 Task: Create a due date automation trigger when advanced on, 2 hours before a card is due add fields with custom field "Resume" set to a number lower or equal to 1 and greater than 10.
Action: Mouse moved to (948, 266)
Screenshot: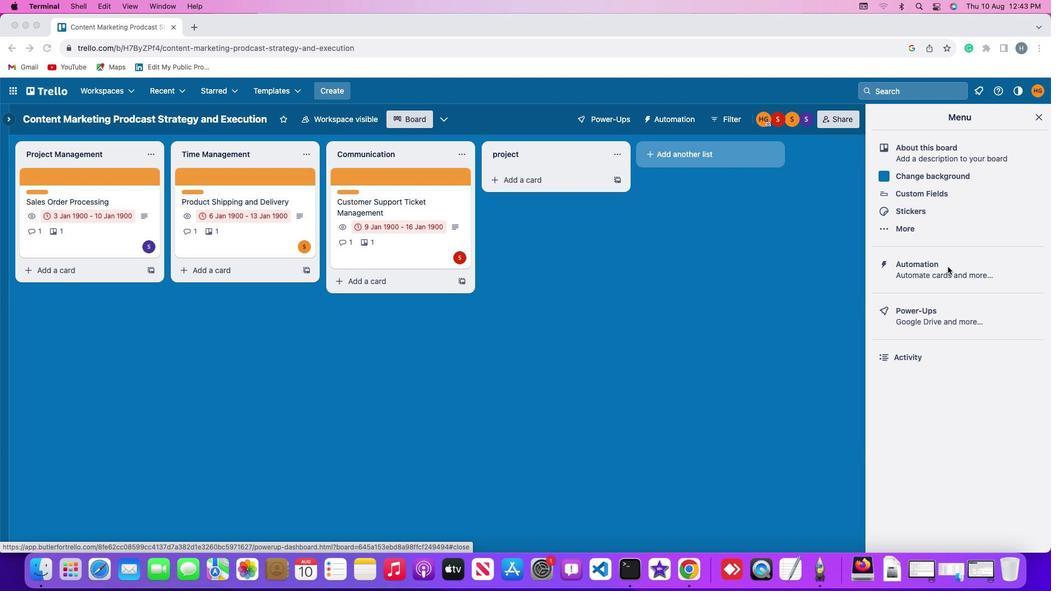 
Action: Mouse pressed left at (948, 266)
Screenshot: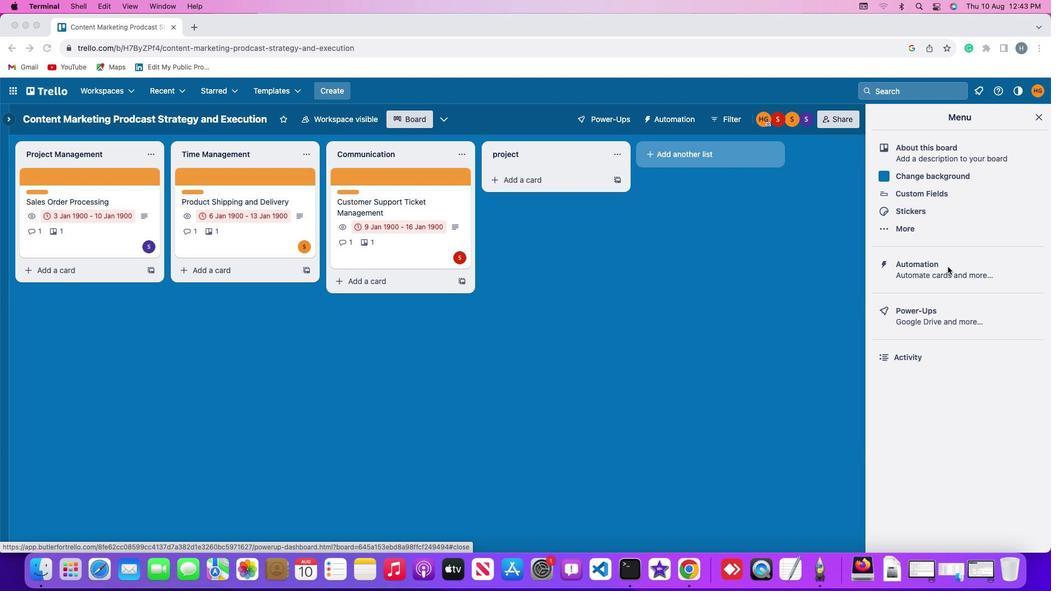 
Action: Mouse pressed left at (948, 266)
Screenshot: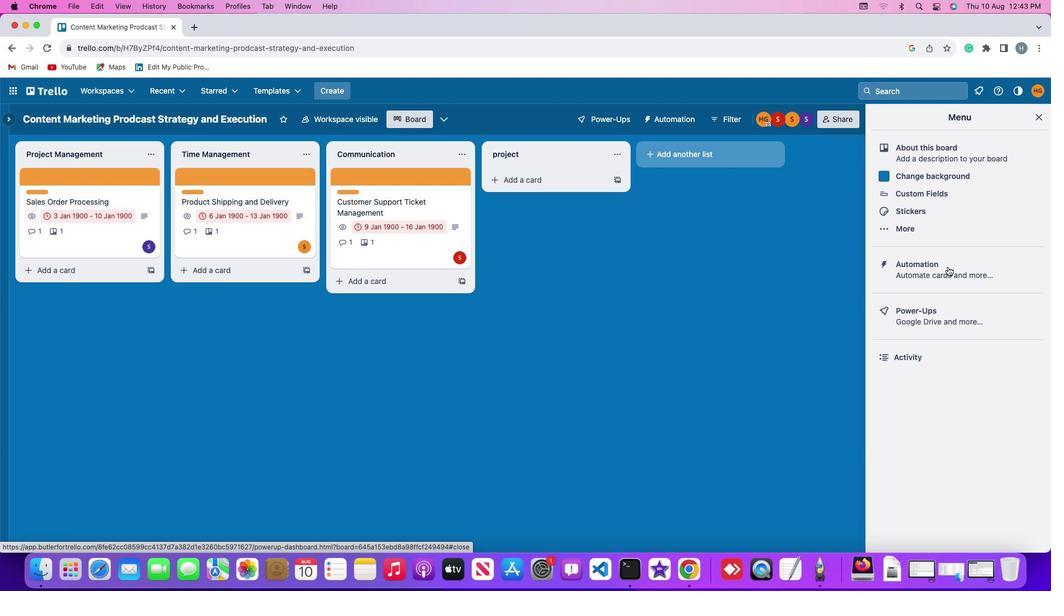 
Action: Mouse moved to (67, 260)
Screenshot: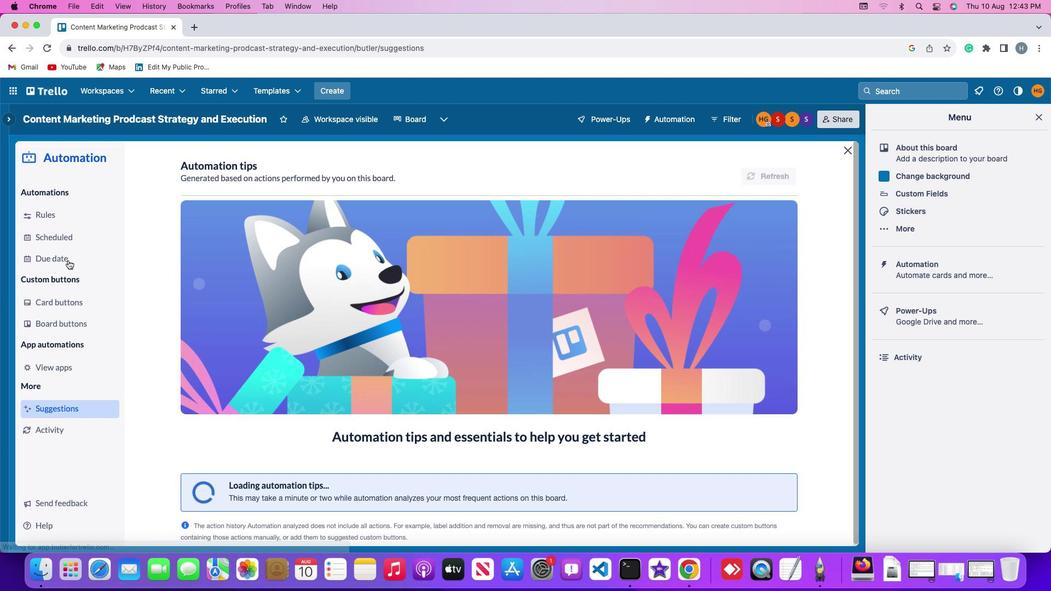
Action: Mouse pressed left at (67, 260)
Screenshot: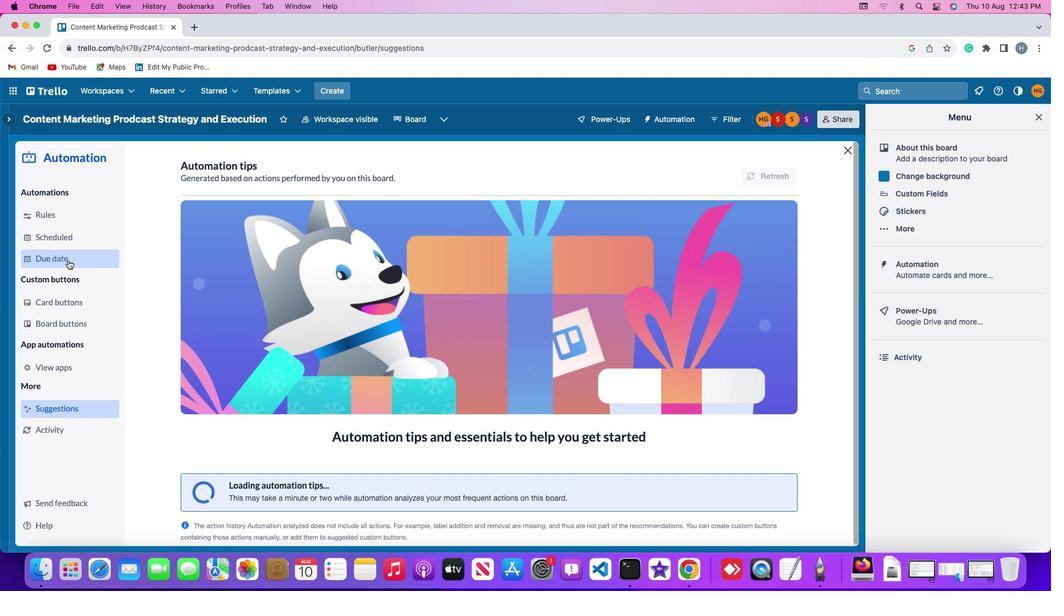 
Action: Mouse moved to (720, 167)
Screenshot: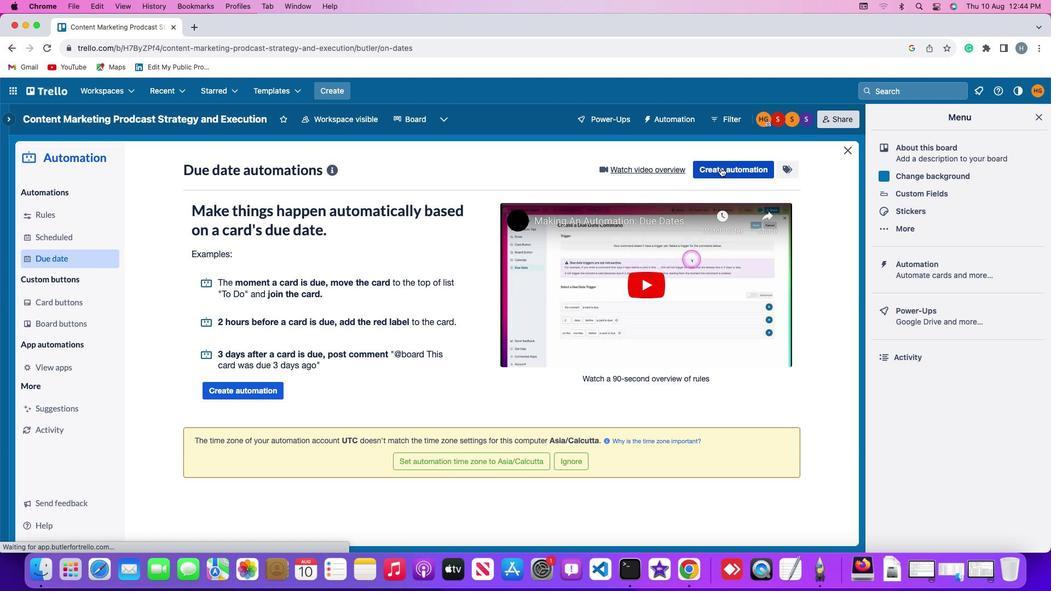 
Action: Mouse pressed left at (720, 167)
Screenshot: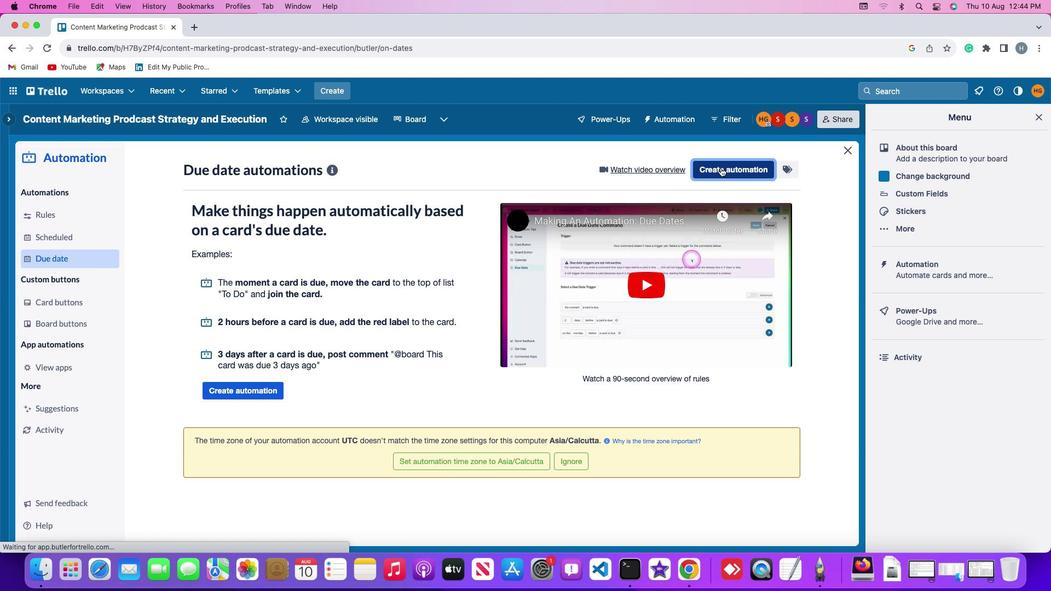 
Action: Mouse moved to (279, 274)
Screenshot: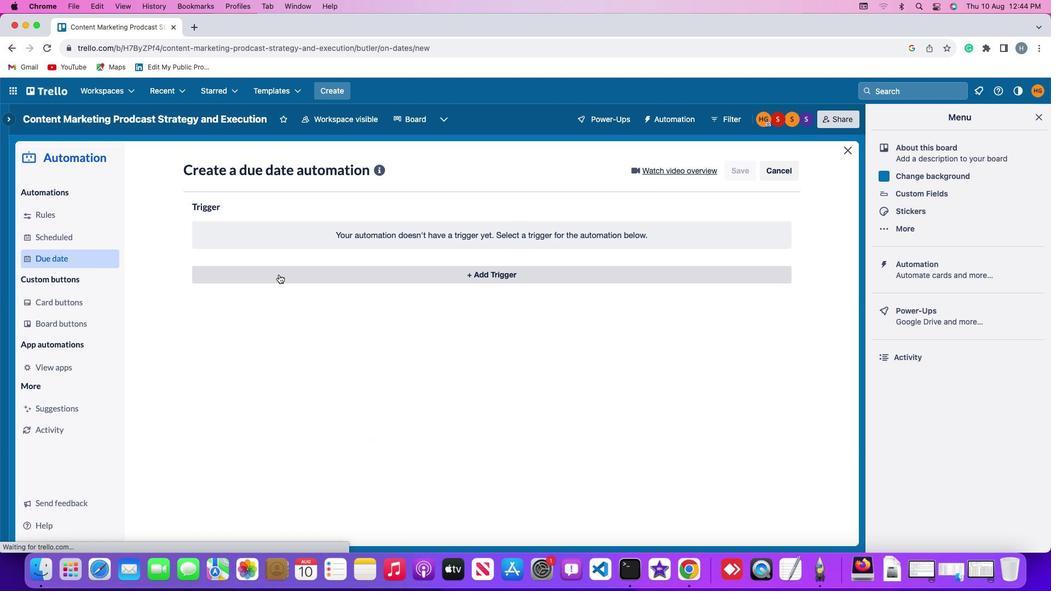 
Action: Mouse pressed left at (279, 274)
Screenshot: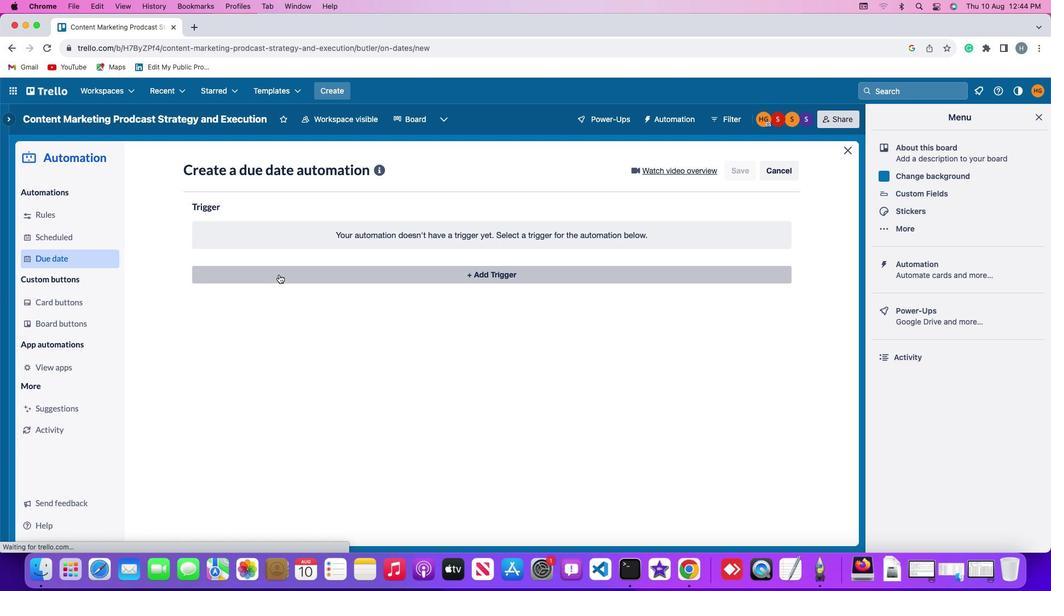 
Action: Mouse moved to (215, 439)
Screenshot: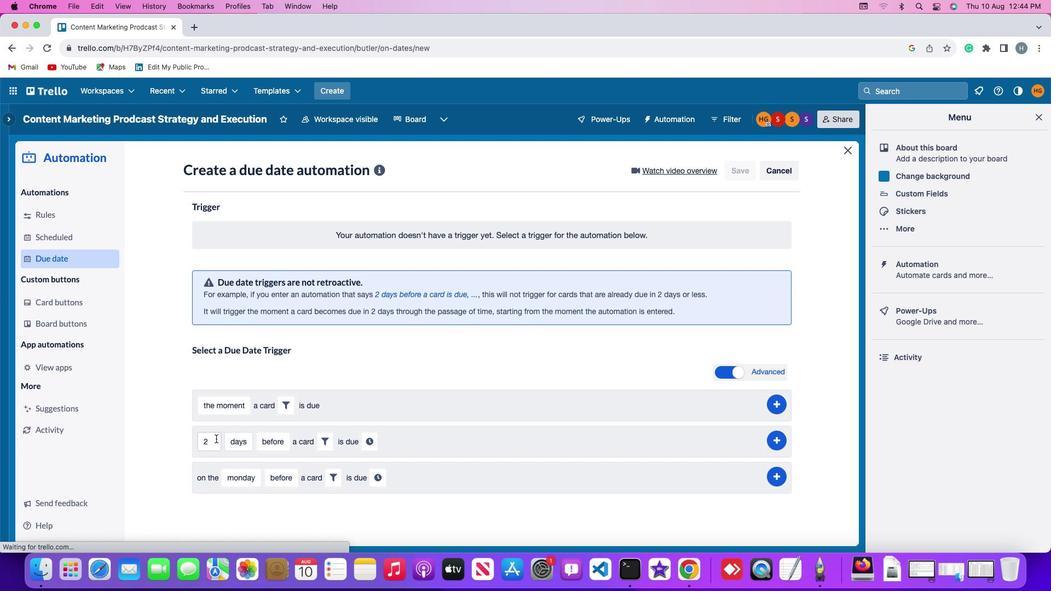 
Action: Mouse pressed left at (215, 439)
Screenshot: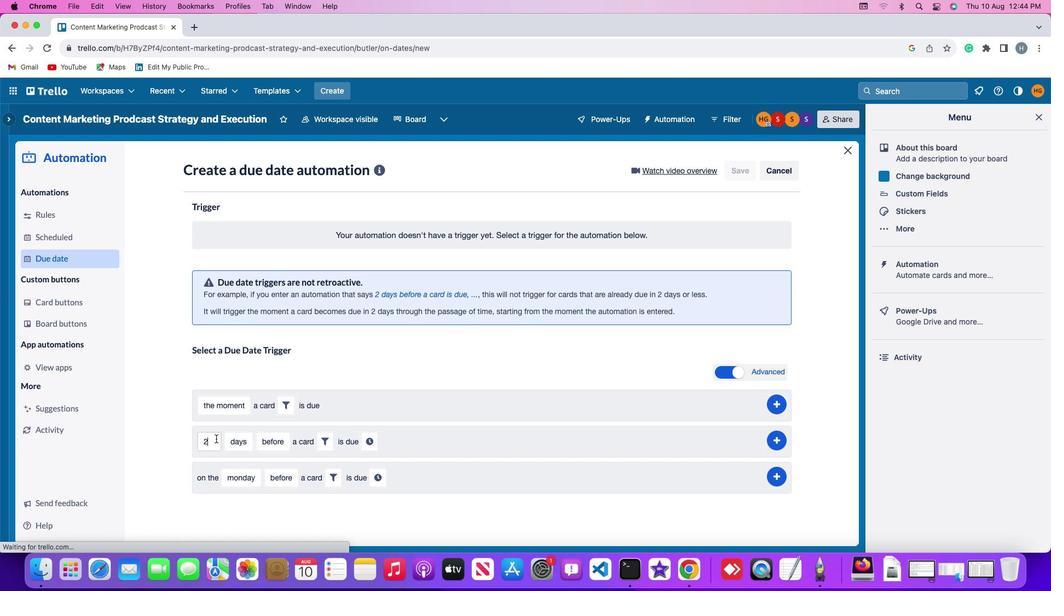 
Action: Key pressed Key.backspace'2'
Screenshot: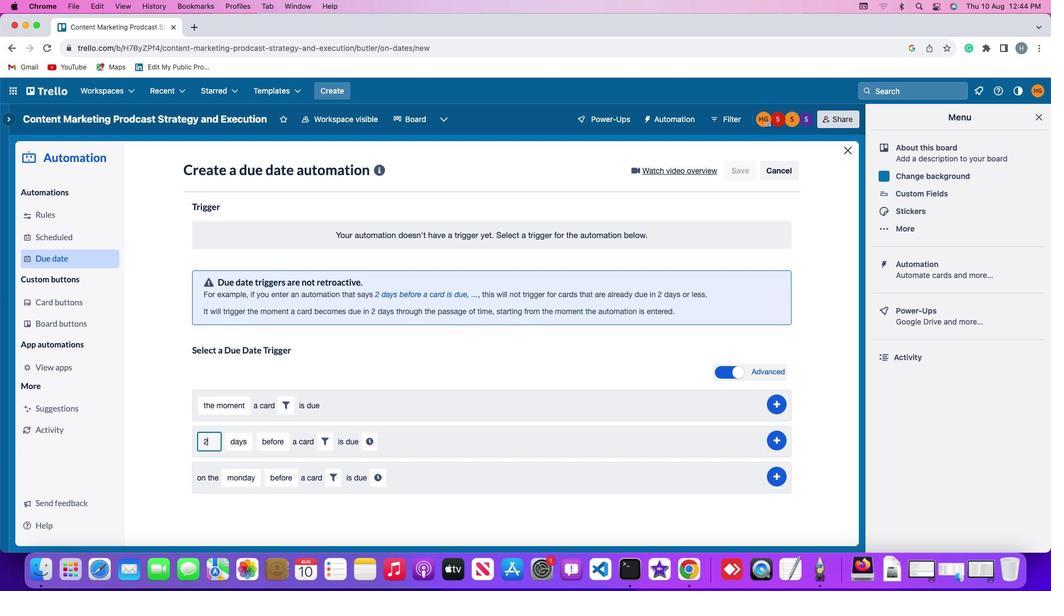 
Action: Mouse moved to (231, 435)
Screenshot: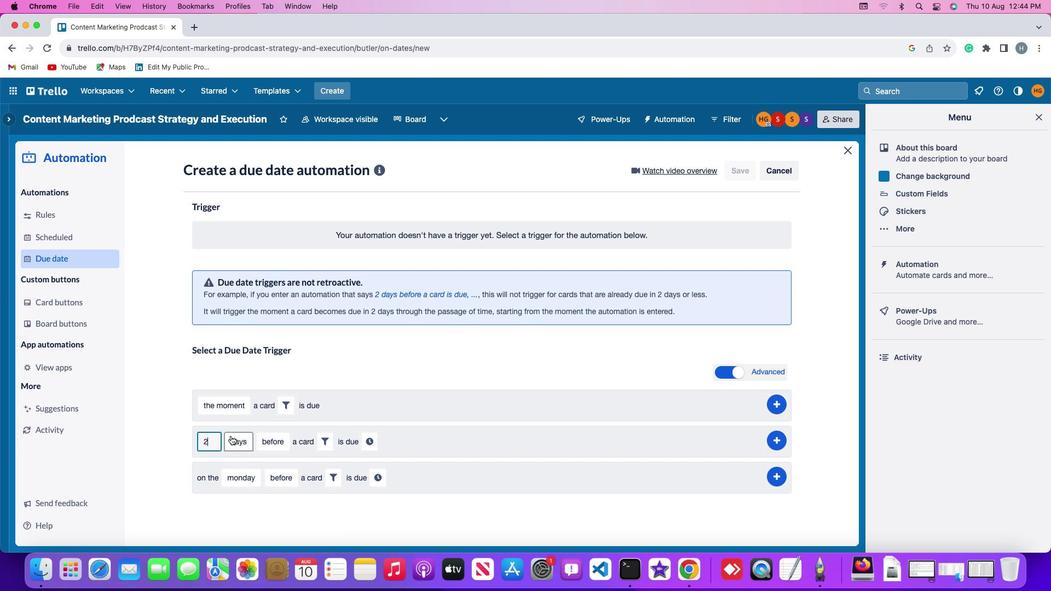 
Action: Mouse pressed left at (231, 435)
Screenshot: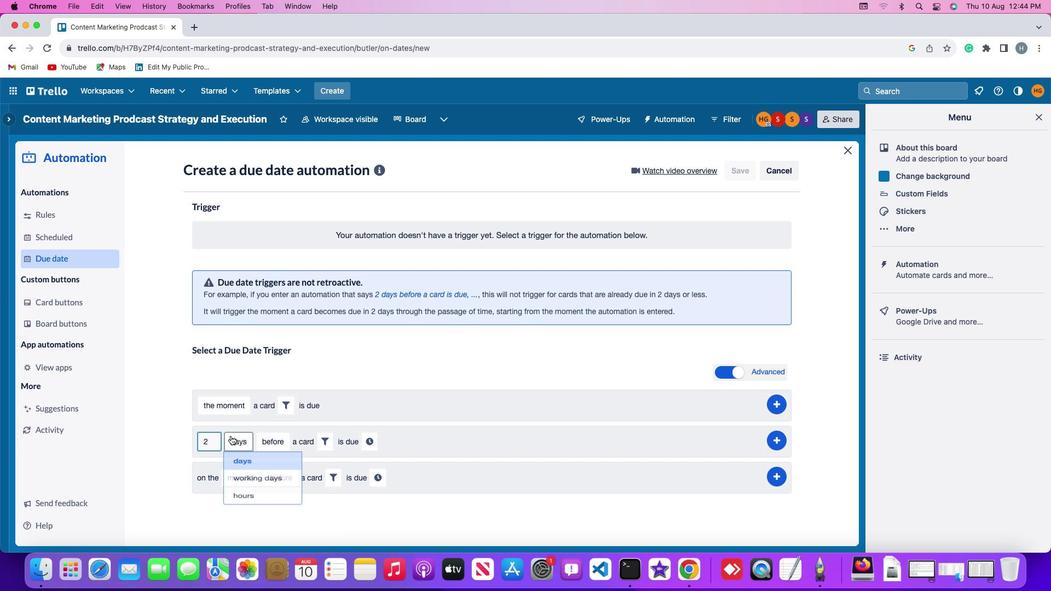 
Action: Mouse moved to (245, 505)
Screenshot: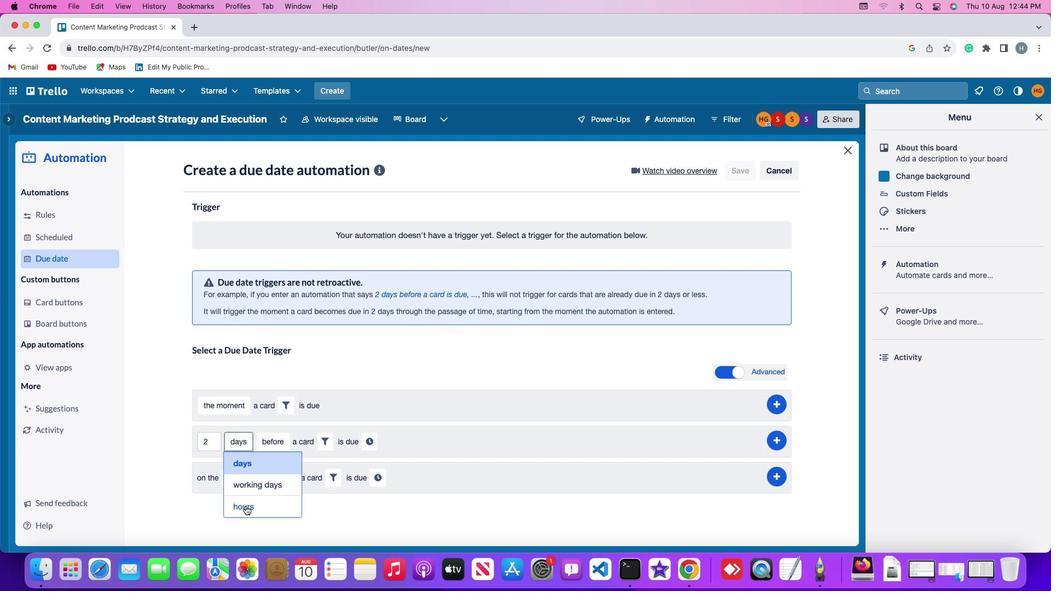 
Action: Mouse pressed left at (245, 505)
Screenshot: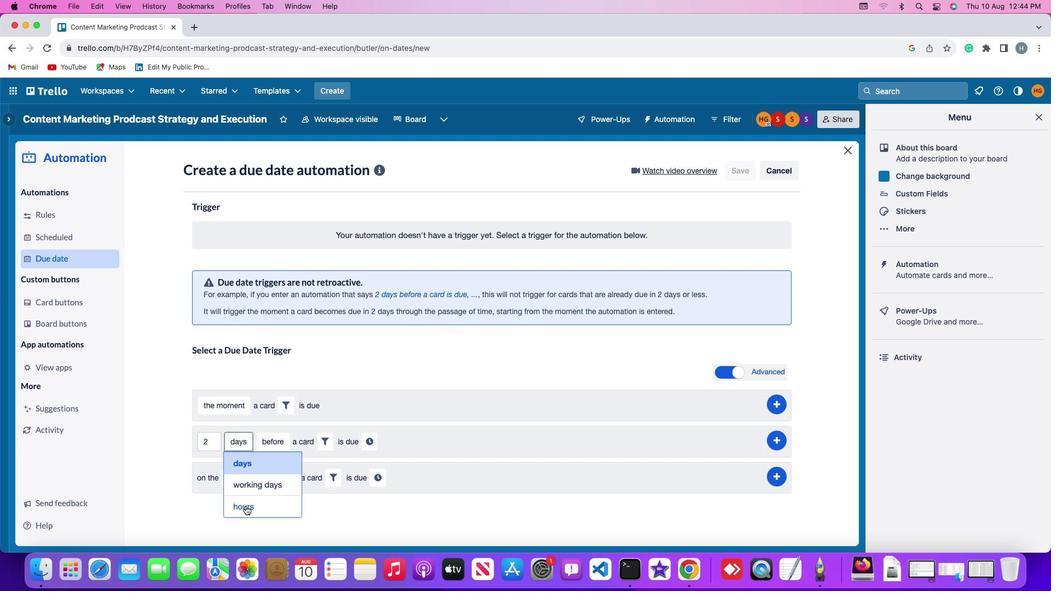 
Action: Mouse moved to (279, 436)
Screenshot: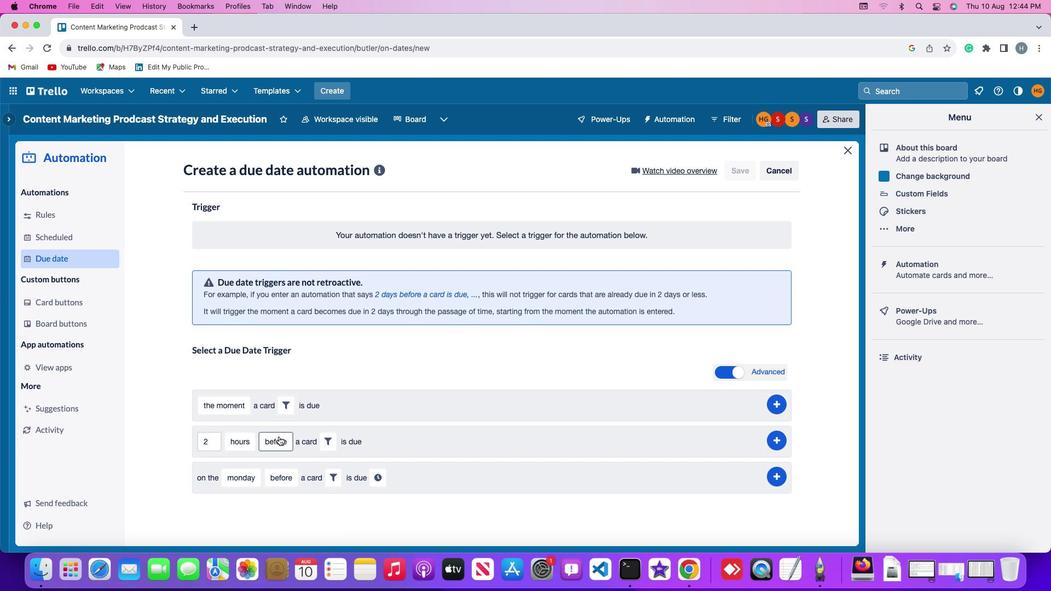 
Action: Mouse pressed left at (279, 436)
Screenshot: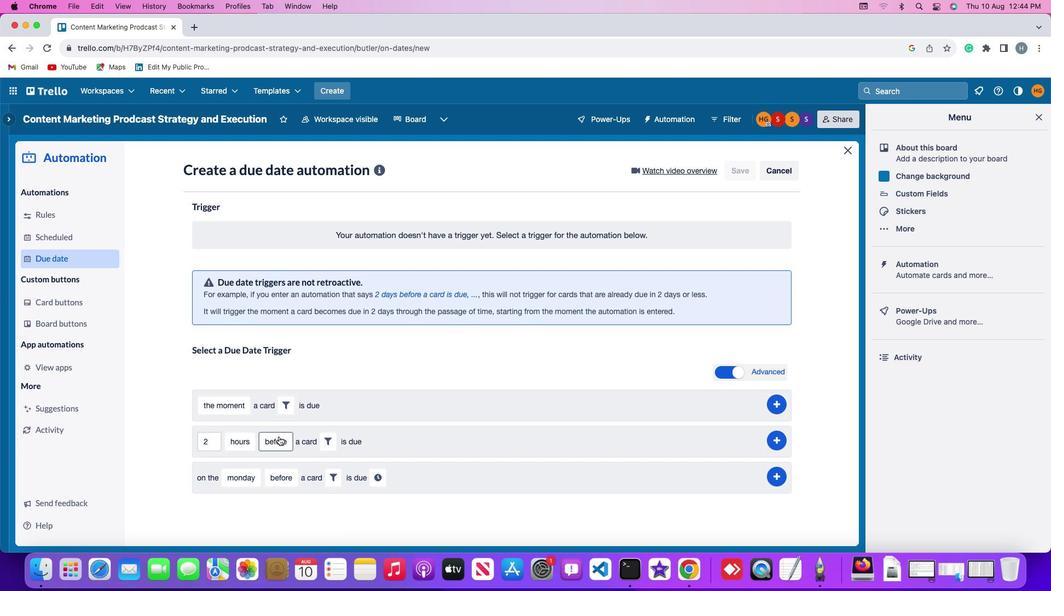 
Action: Mouse moved to (279, 463)
Screenshot: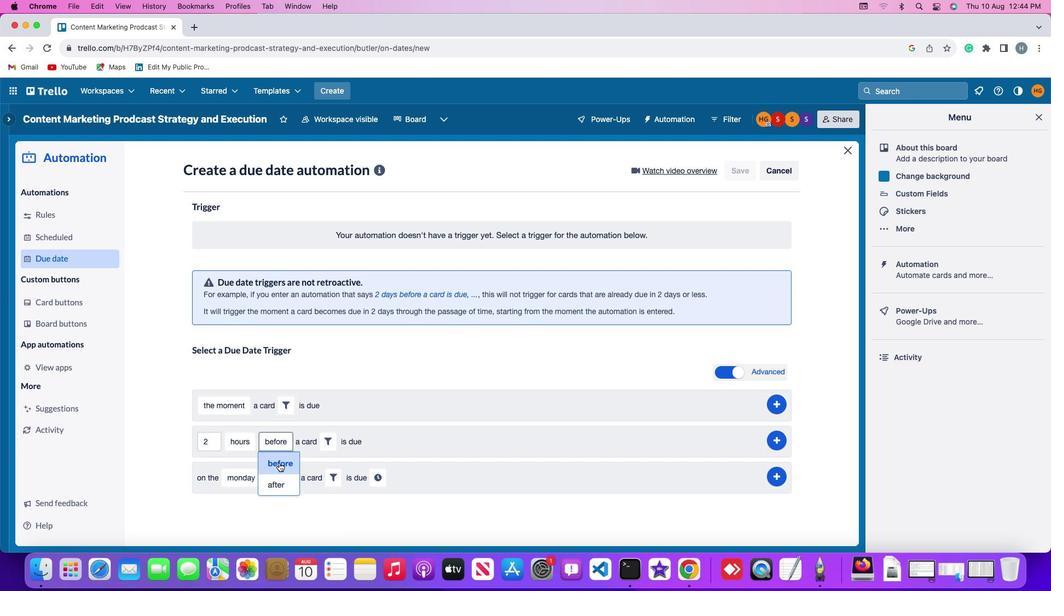 
Action: Mouse pressed left at (279, 463)
Screenshot: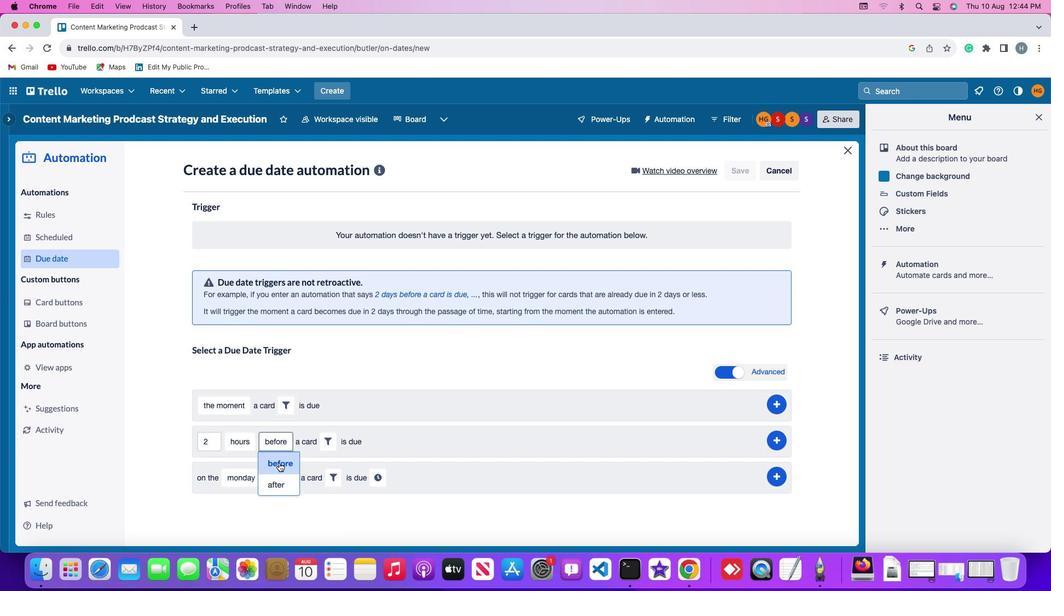 
Action: Mouse moved to (331, 445)
Screenshot: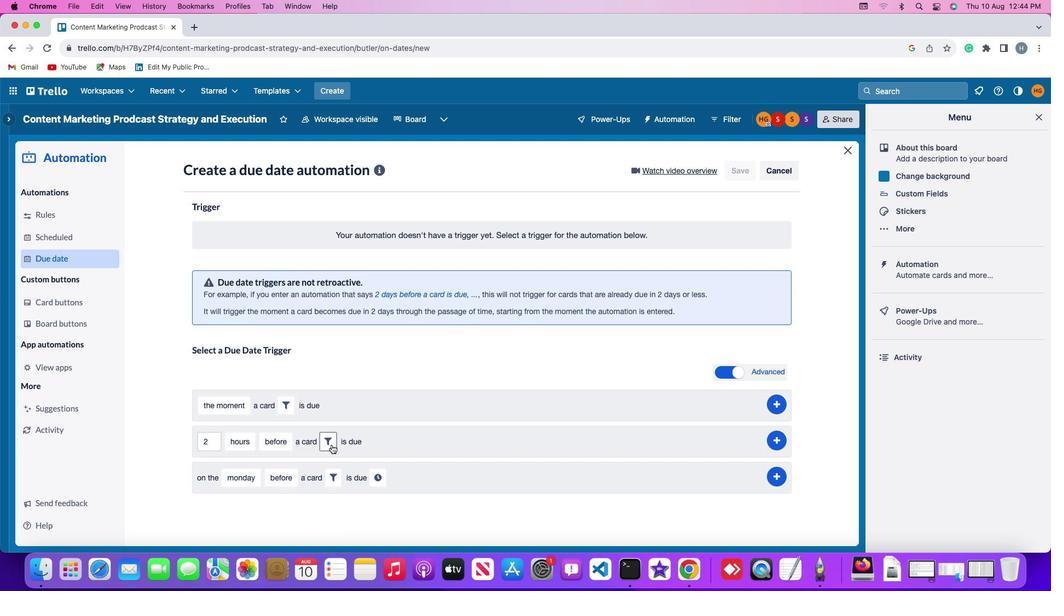 
Action: Mouse pressed left at (331, 445)
Screenshot: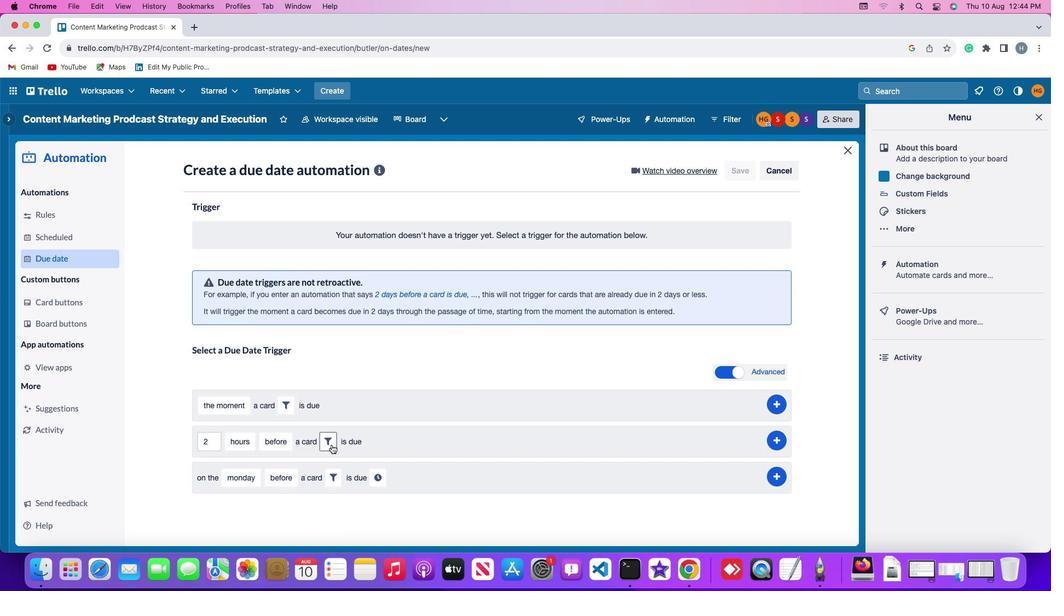 
Action: Mouse moved to (504, 475)
Screenshot: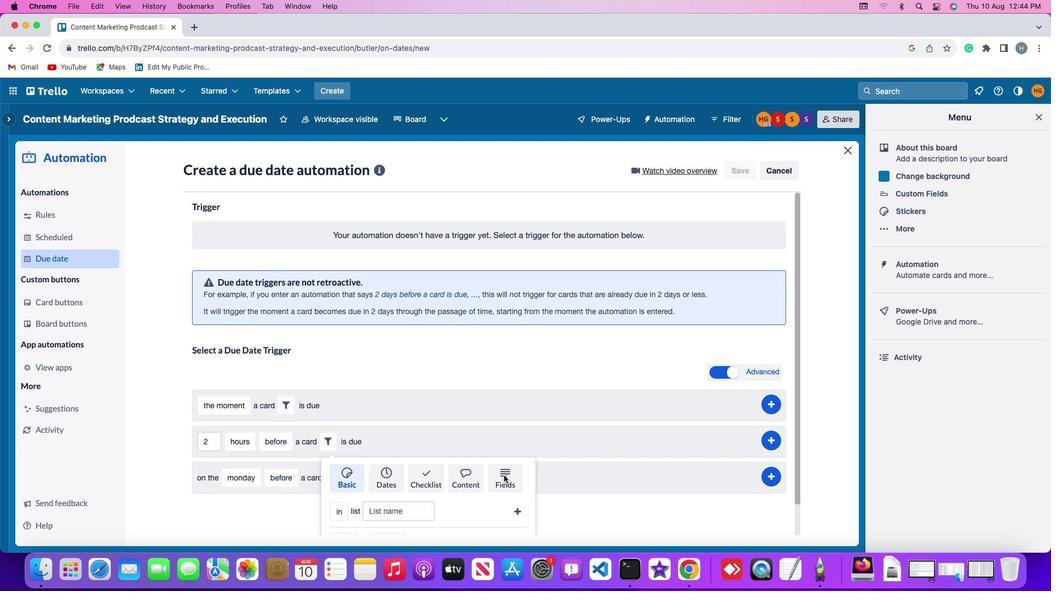 
Action: Mouse pressed left at (504, 475)
Screenshot: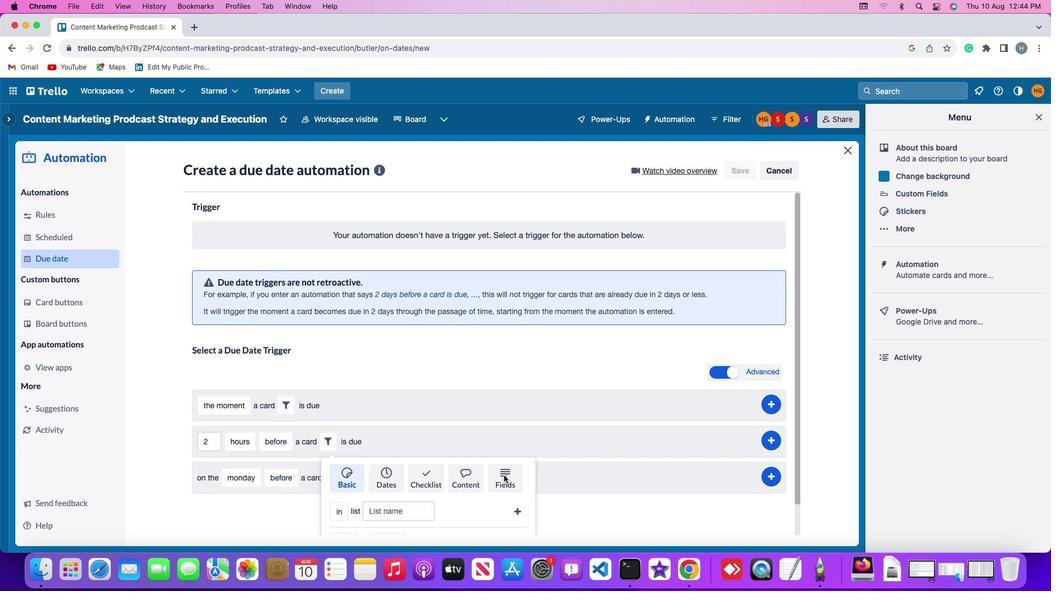 
Action: Mouse moved to (298, 507)
Screenshot: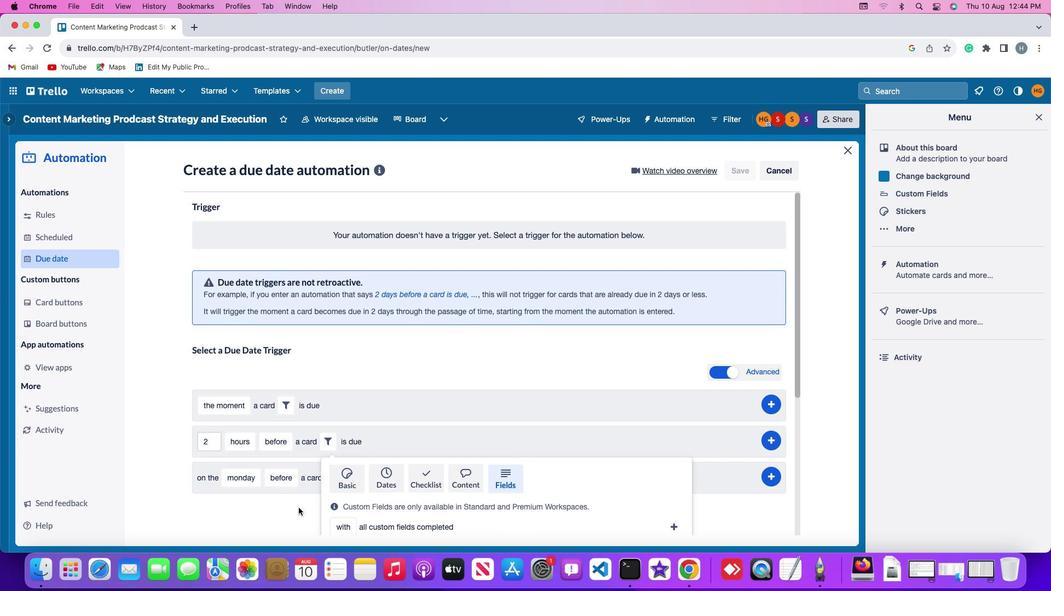 
Action: Mouse scrolled (298, 507) with delta (0, 0)
Screenshot: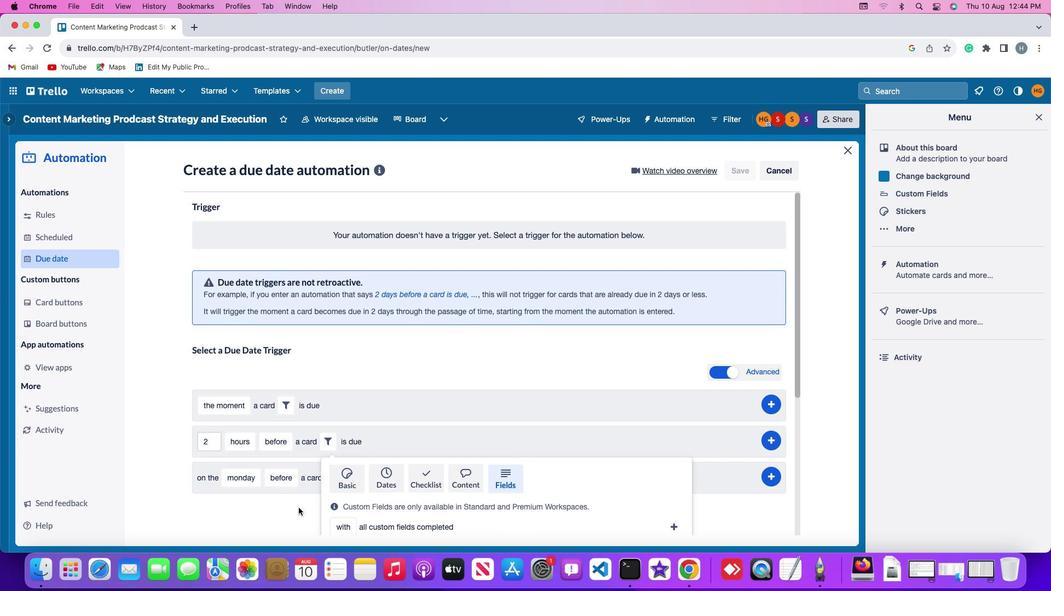 
Action: Mouse scrolled (298, 507) with delta (0, 0)
Screenshot: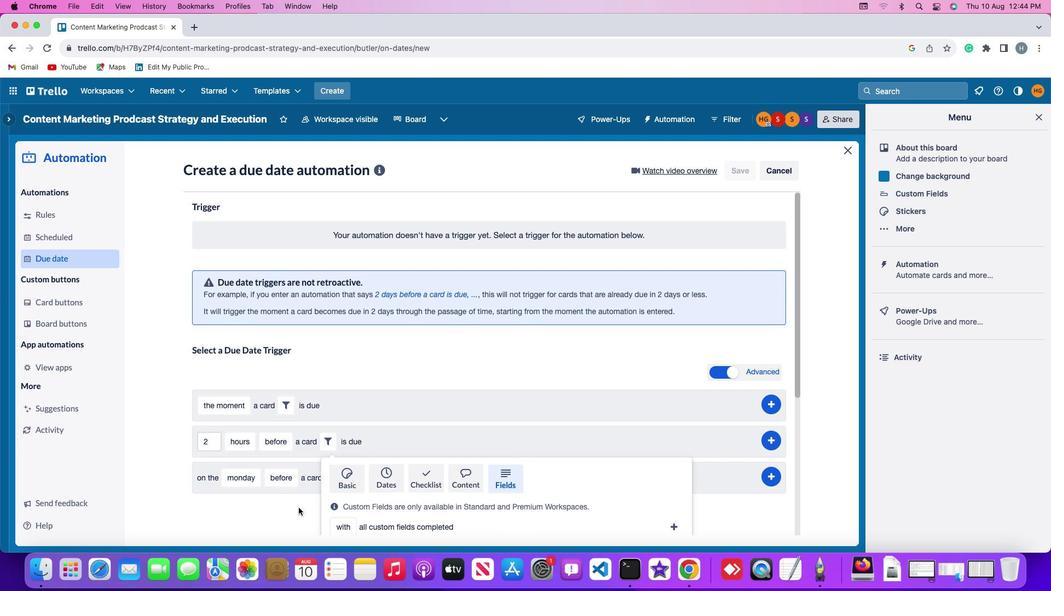 
Action: Mouse scrolled (298, 507) with delta (0, -1)
Screenshot: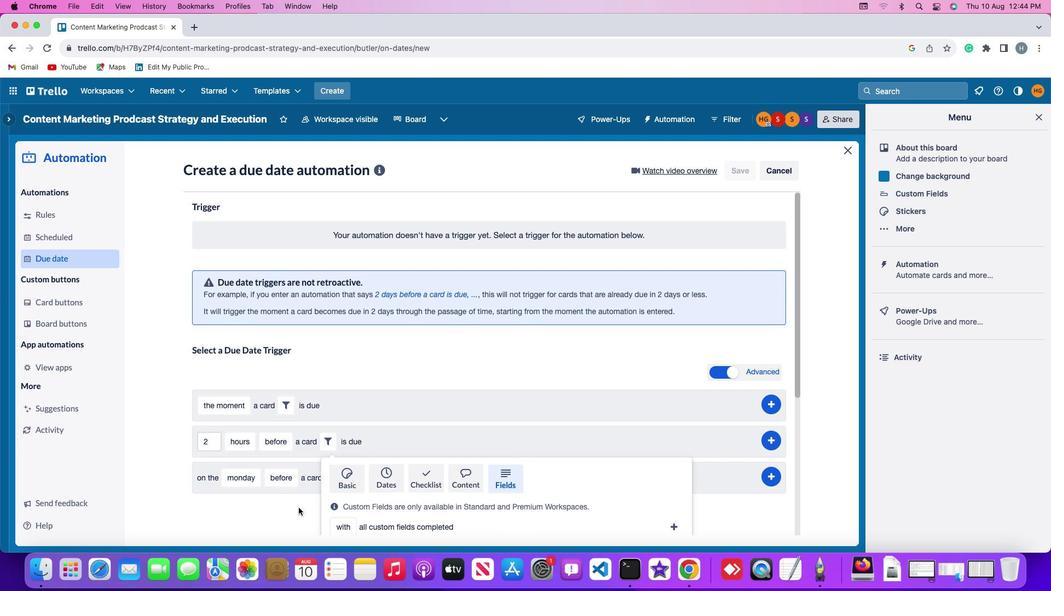 
Action: Mouse scrolled (298, 507) with delta (0, -2)
Screenshot: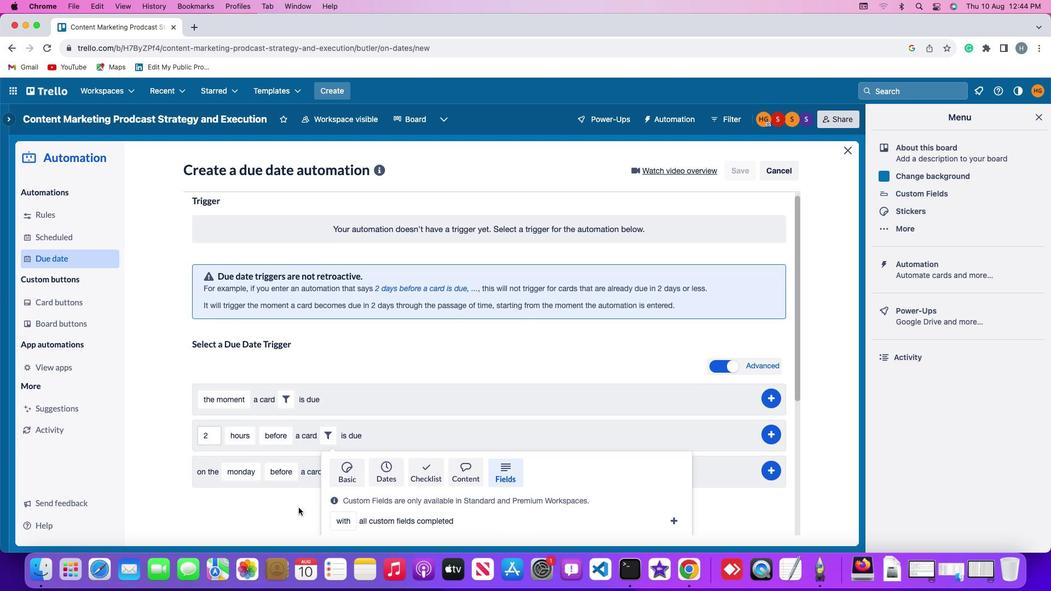 
Action: Mouse scrolled (298, 507) with delta (0, -3)
Screenshot: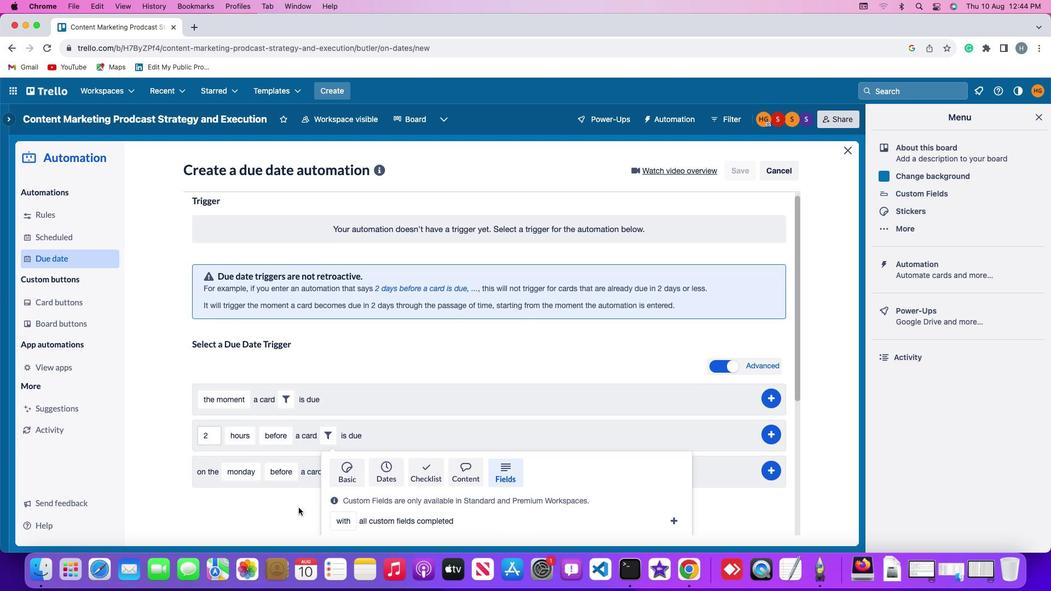
Action: Mouse scrolled (298, 507) with delta (0, -3)
Screenshot: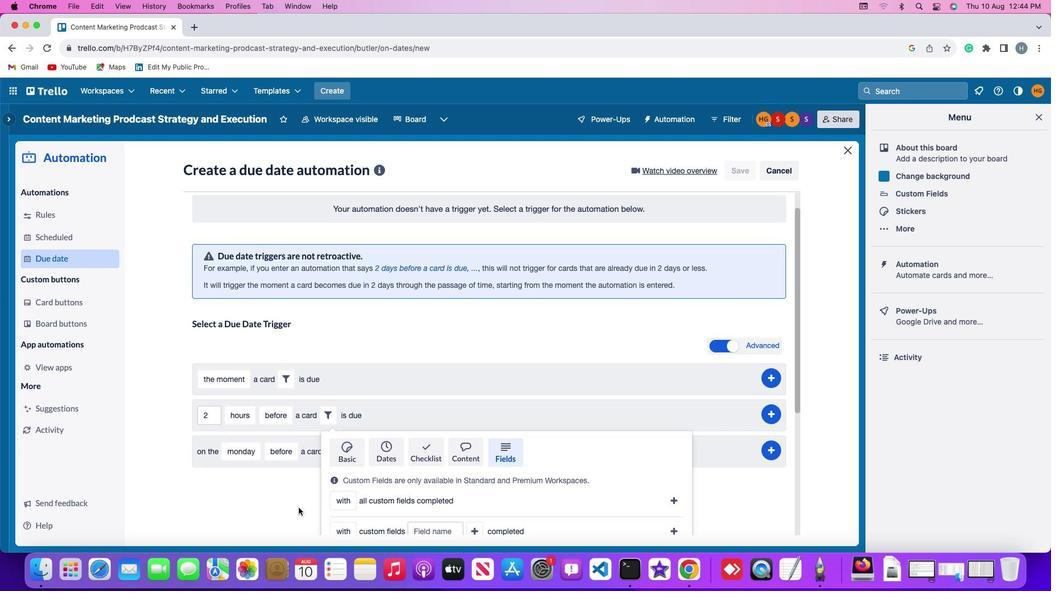 
Action: Mouse scrolled (298, 507) with delta (0, 0)
Screenshot: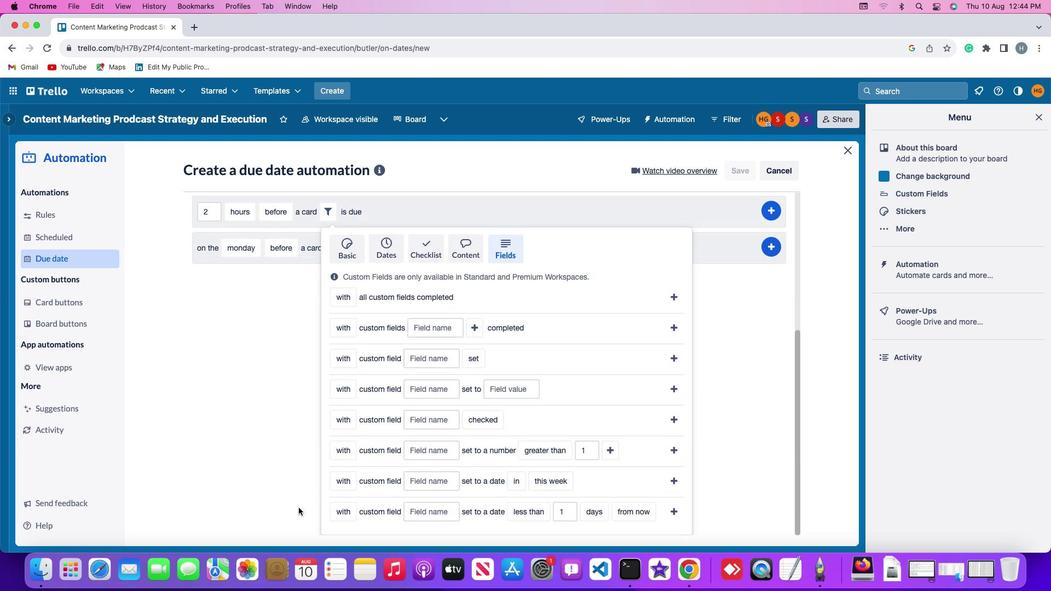 
Action: Mouse scrolled (298, 507) with delta (0, 0)
Screenshot: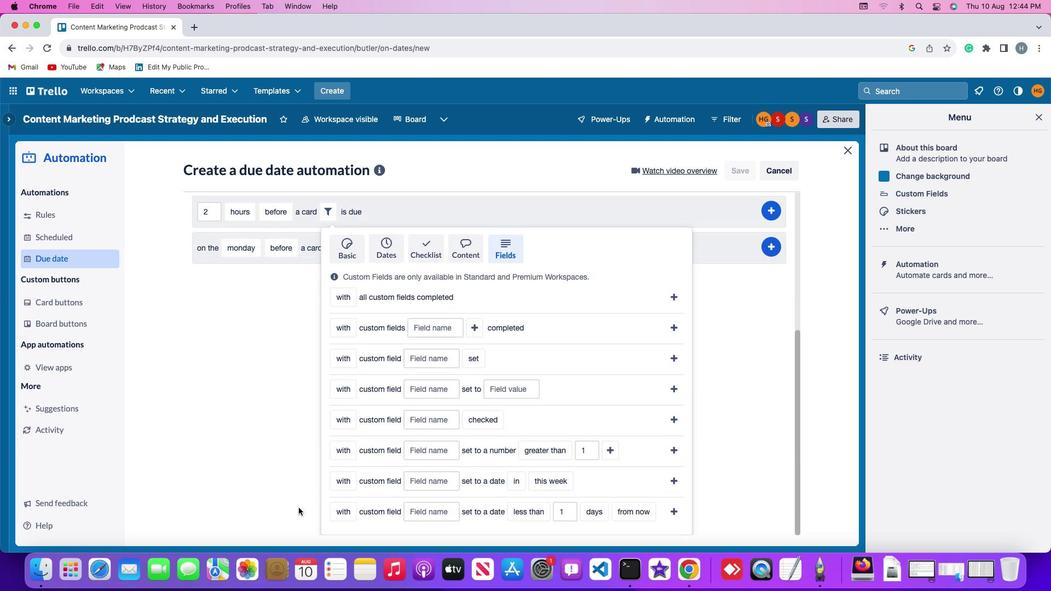 
Action: Mouse moved to (333, 450)
Screenshot: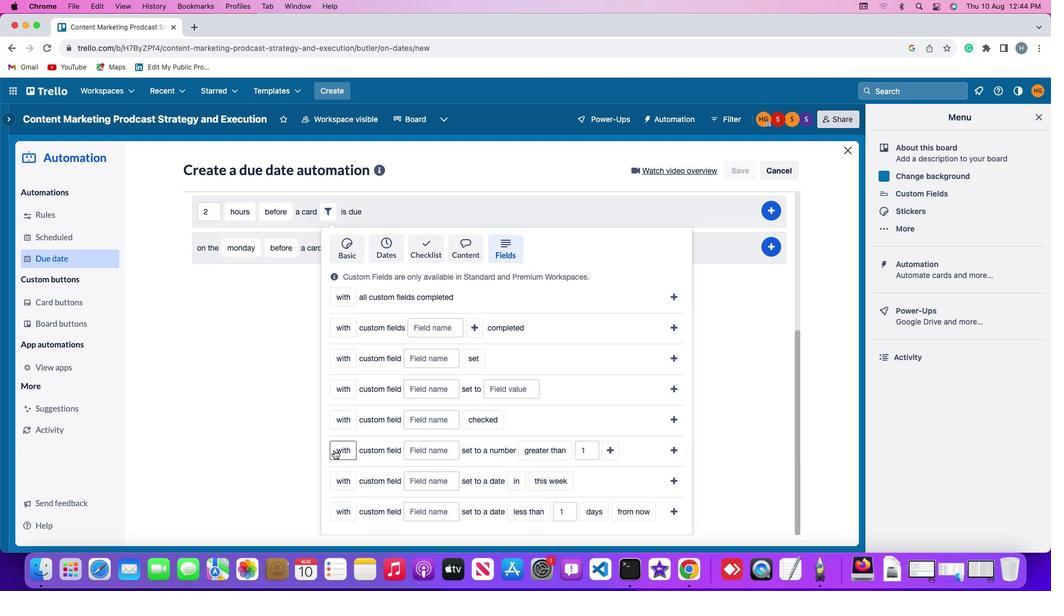 
Action: Mouse pressed left at (333, 450)
Screenshot: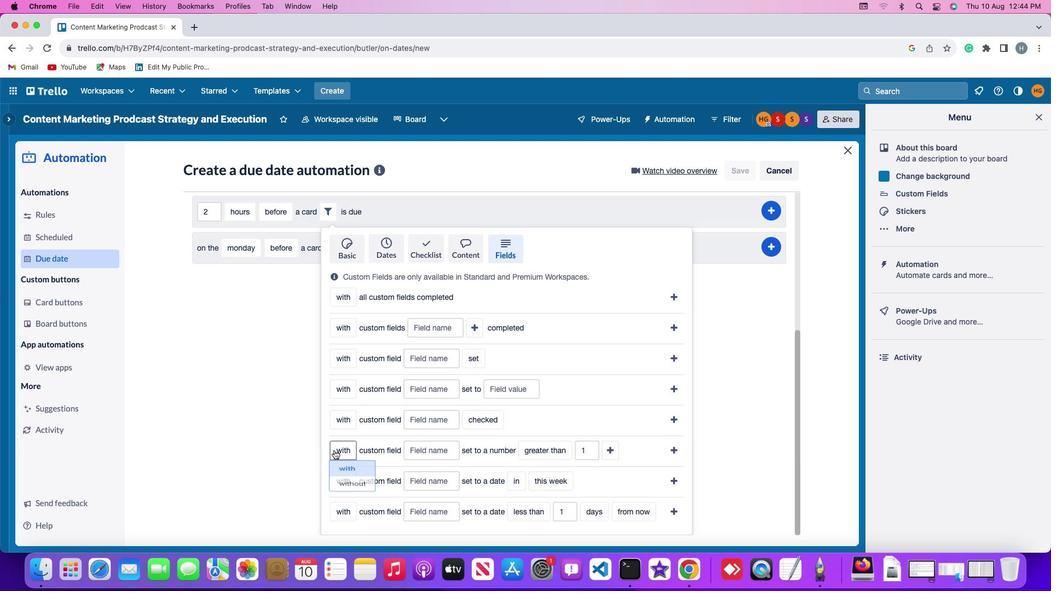 
Action: Mouse moved to (350, 476)
Screenshot: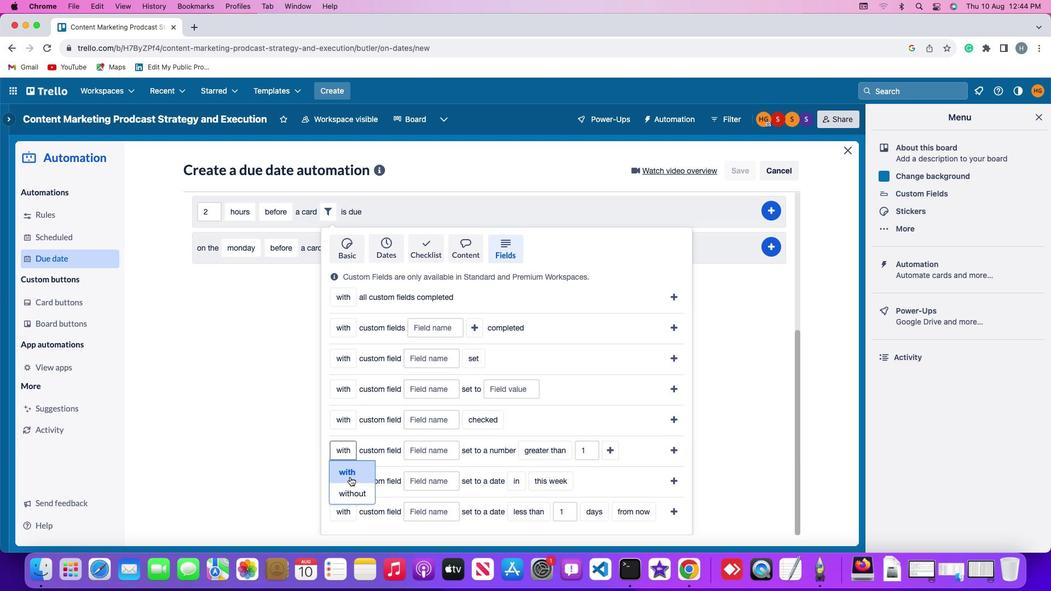 
Action: Mouse pressed left at (350, 476)
Screenshot: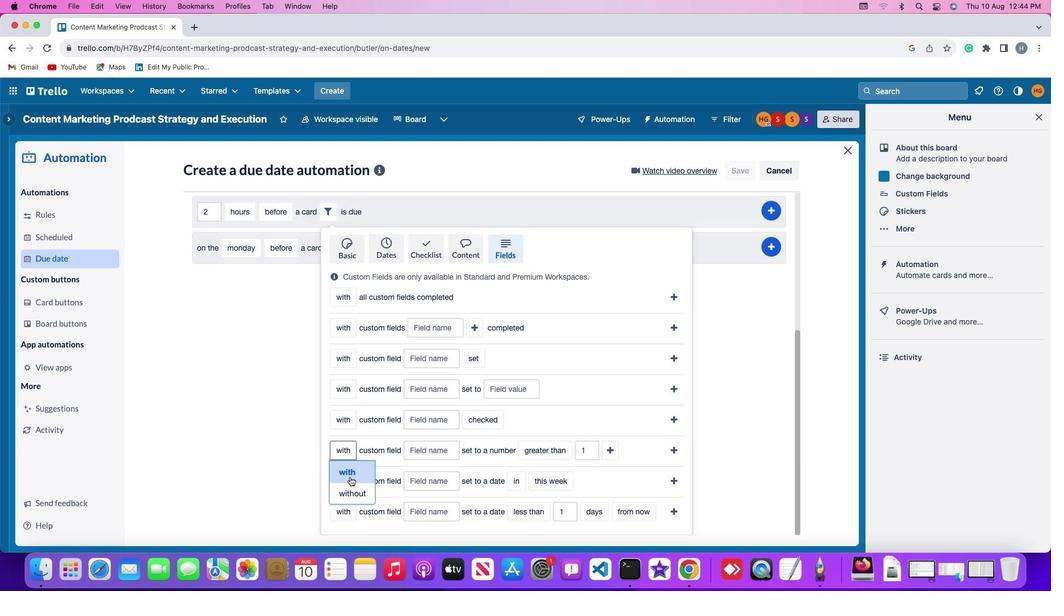 
Action: Mouse moved to (437, 445)
Screenshot: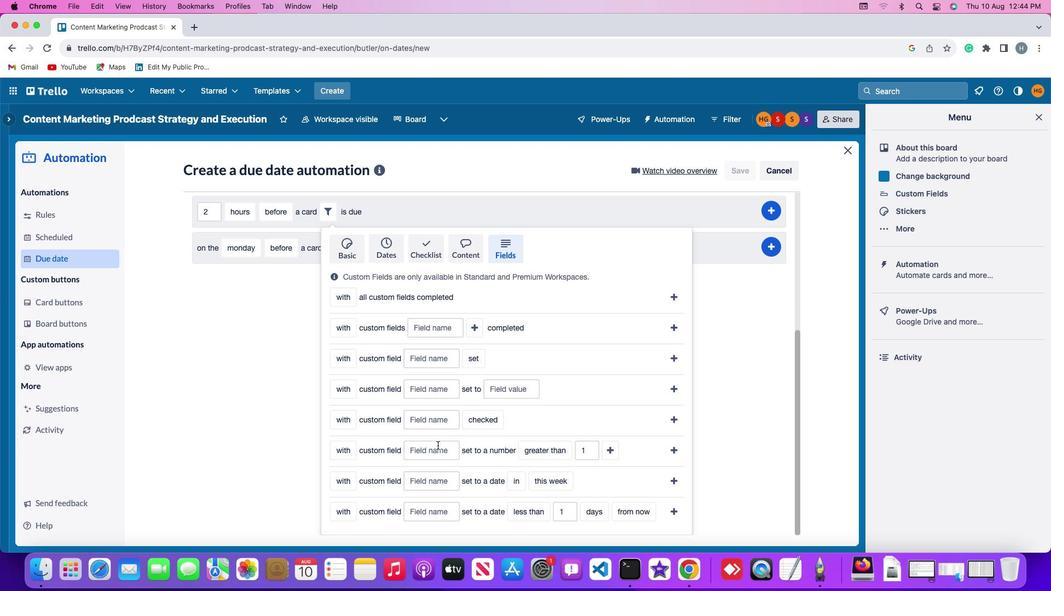 
Action: Mouse pressed left at (437, 445)
Screenshot: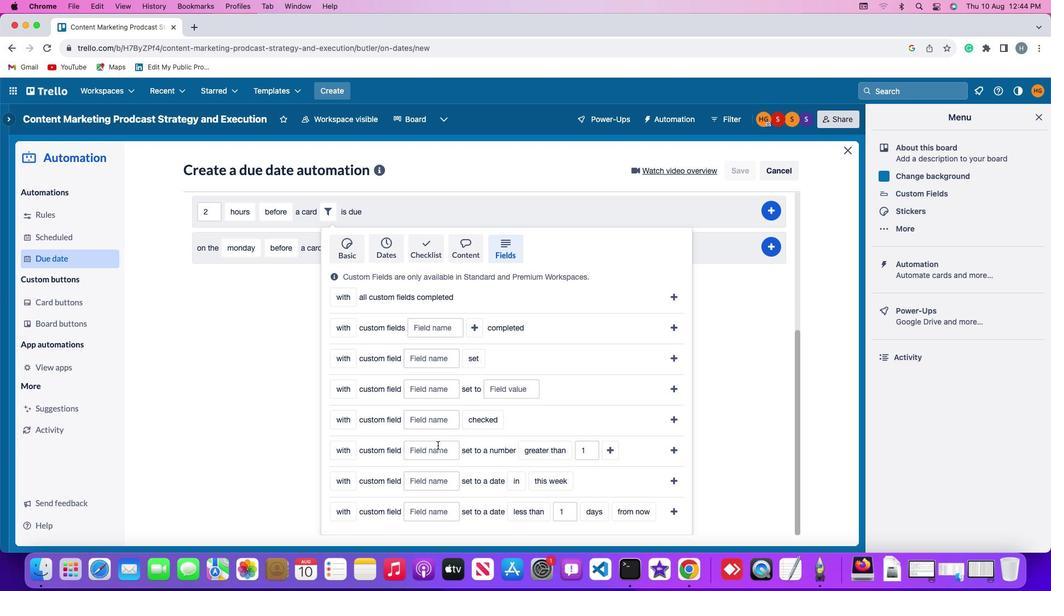 
Action: Key pressed Key.shift'R''e''s''u''m''e'
Screenshot: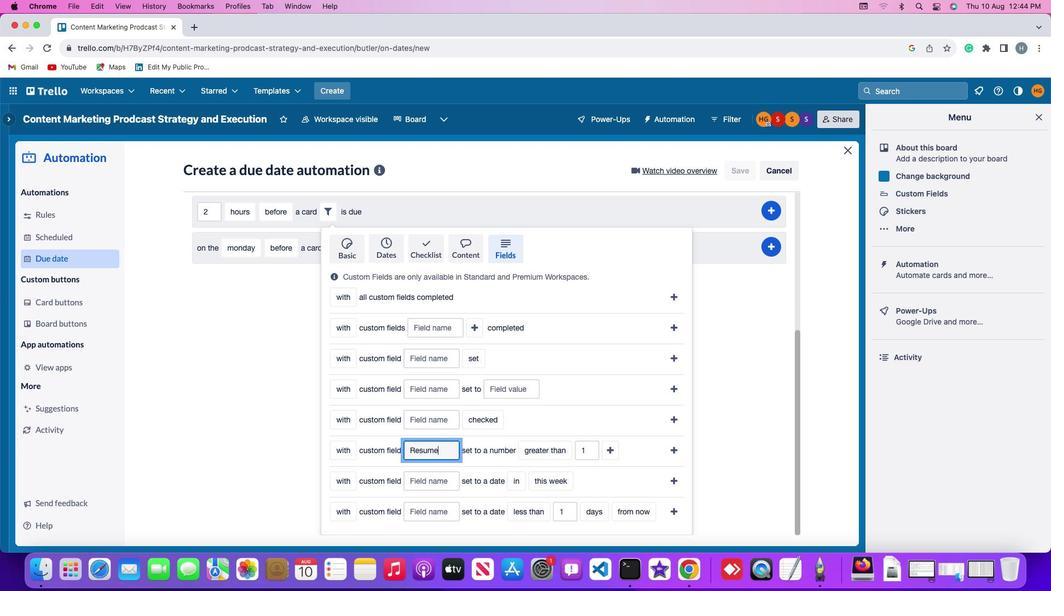 
Action: Mouse moved to (537, 449)
Screenshot: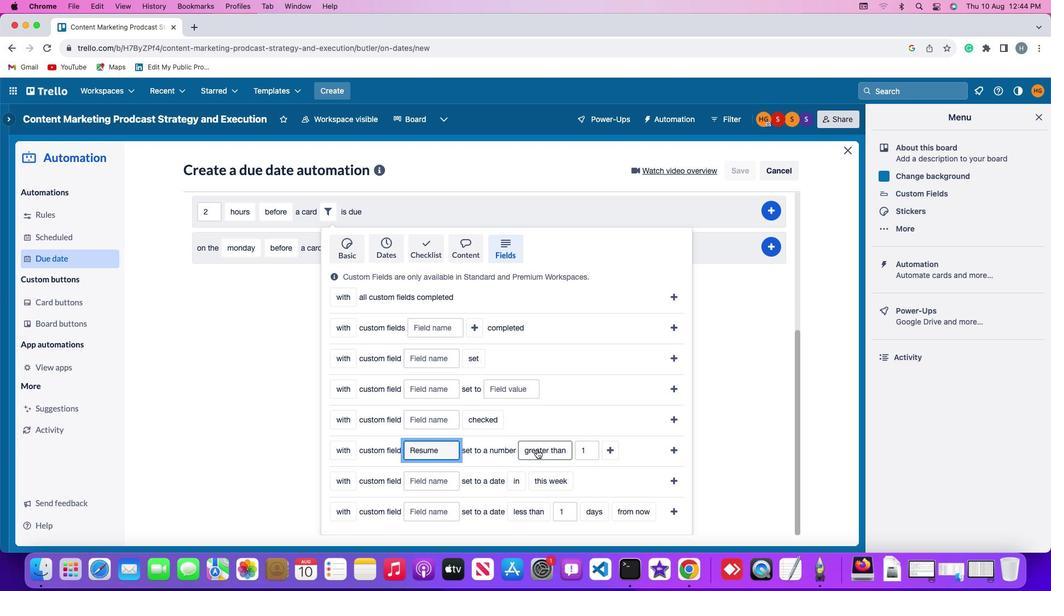 
Action: Mouse pressed left at (537, 449)
Screenshot: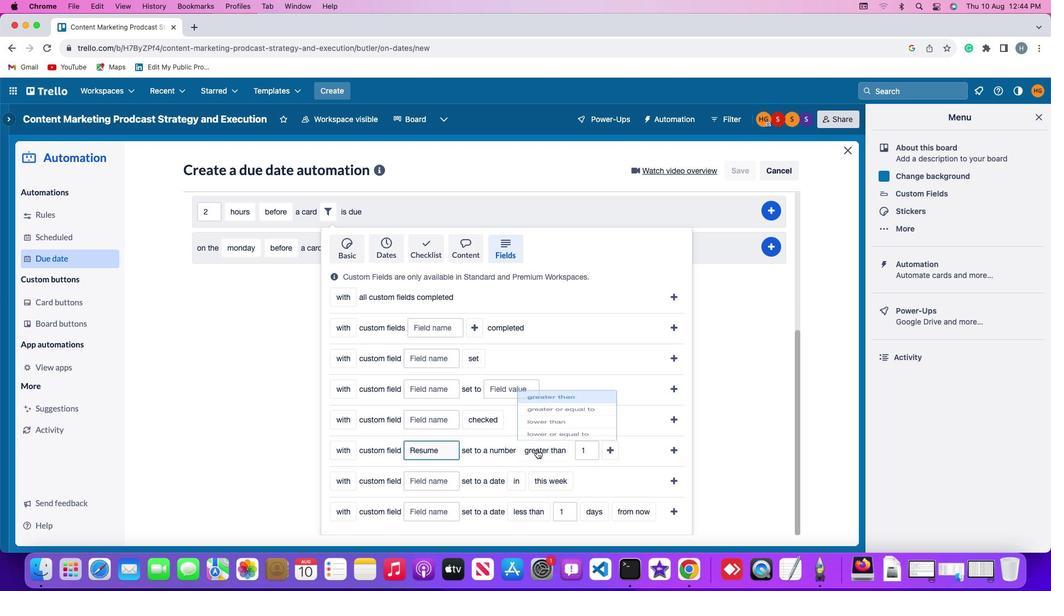
Action: Mouse moved to (545, 432)
Screenshot: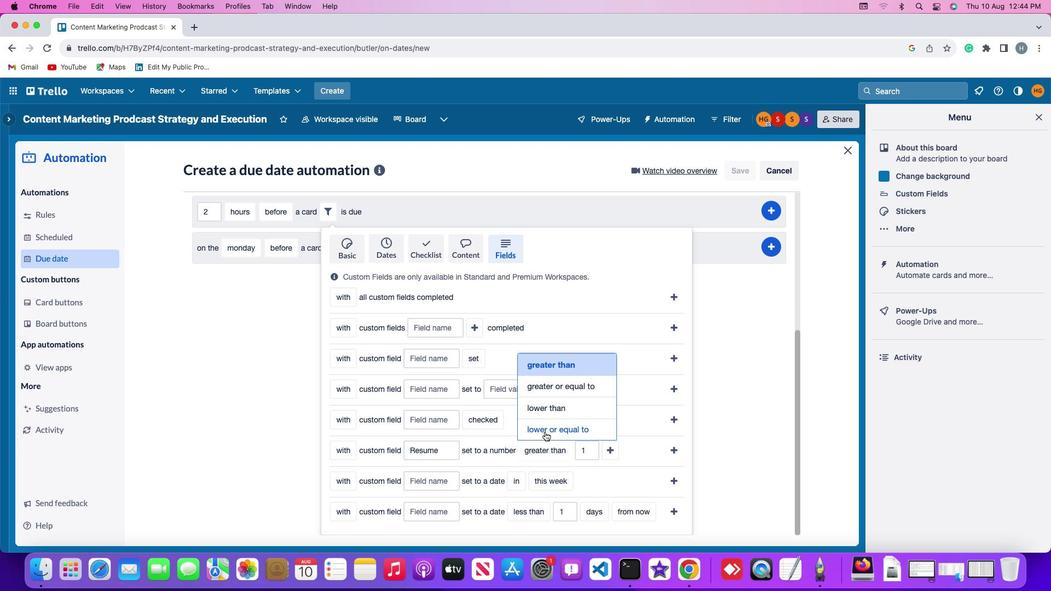 
Action: Mouse pressed left at (545, 432)
Screenshot: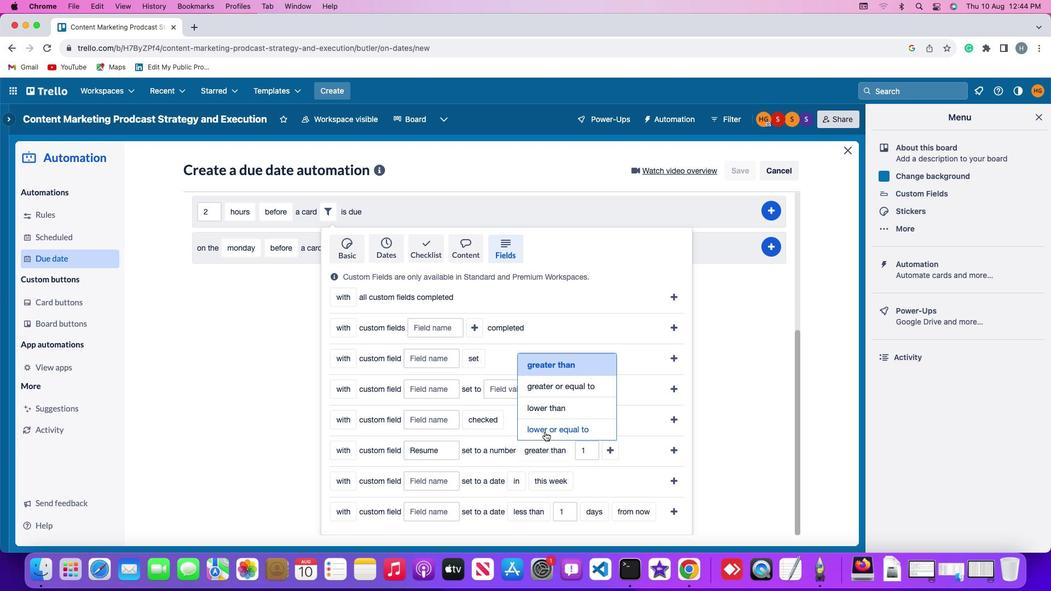 
Action: Mouse moved to (608, 453)
Screenshot: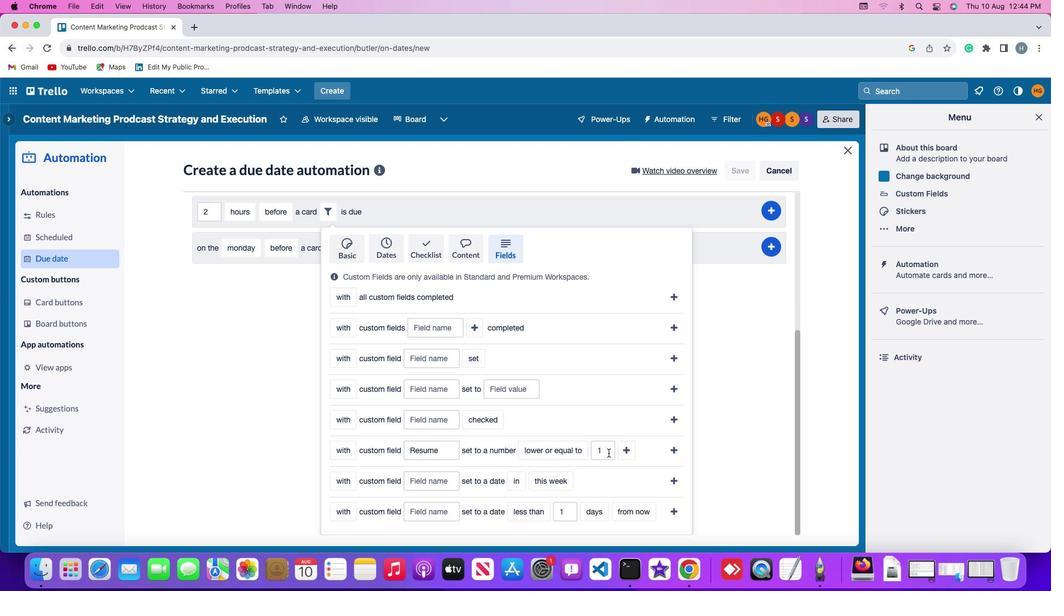 
Action: Mouse pressed left at (608, 453)
Screenshot: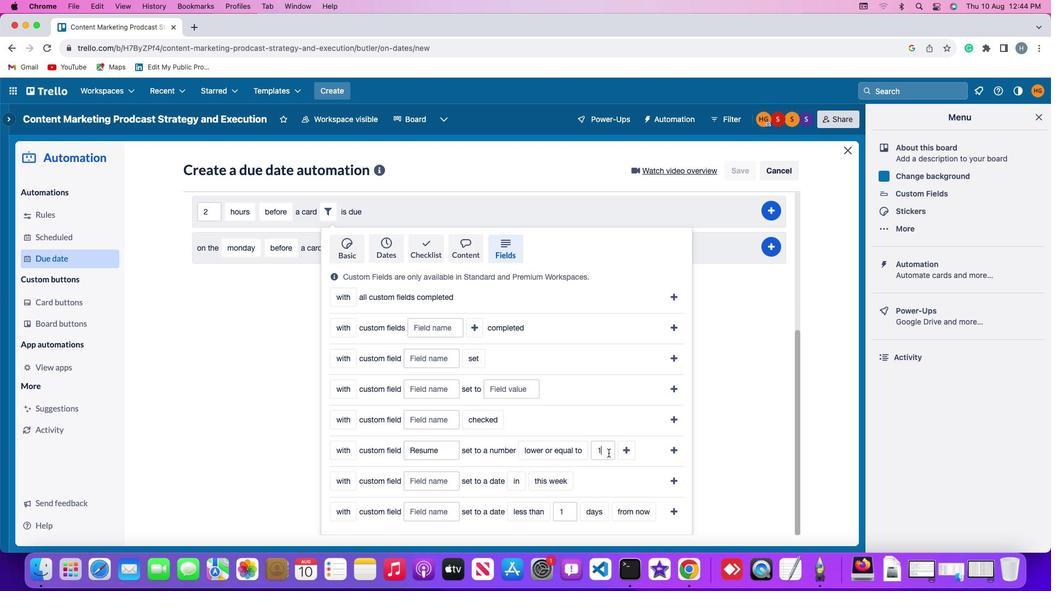 
Action: Mouse moved to (608, 451)
Screenshot: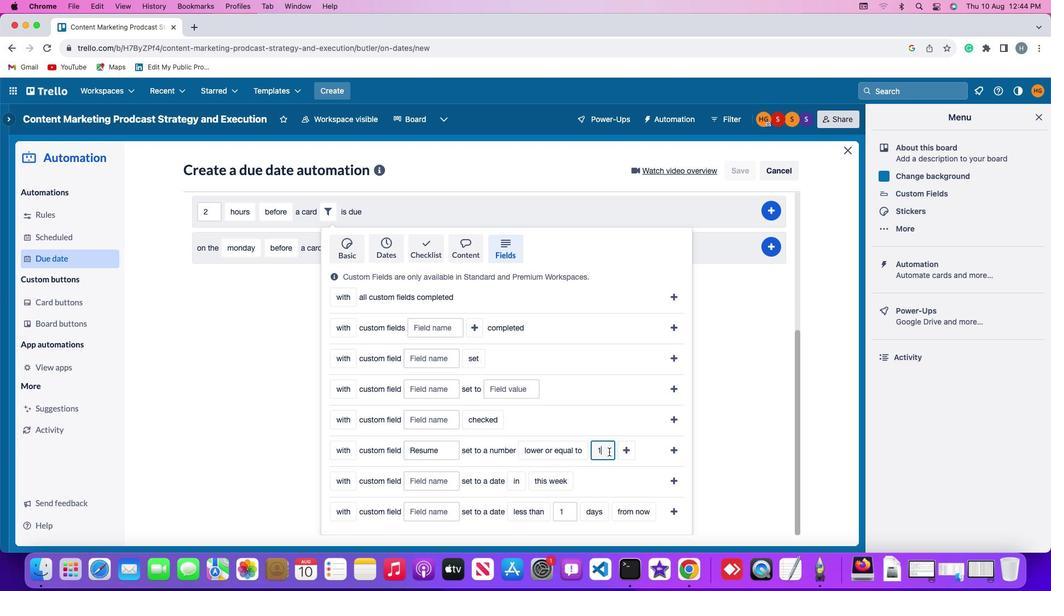 
Action: Key pressed Key.backspace'1'
Screenshot: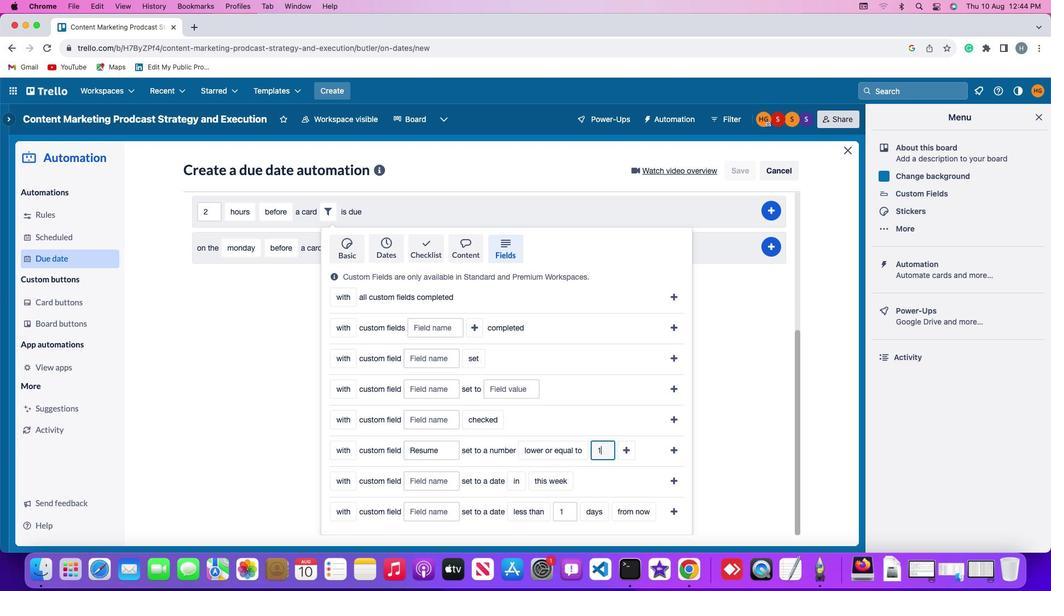 
Action: Mouse moved to (633, 456)
Screenshot: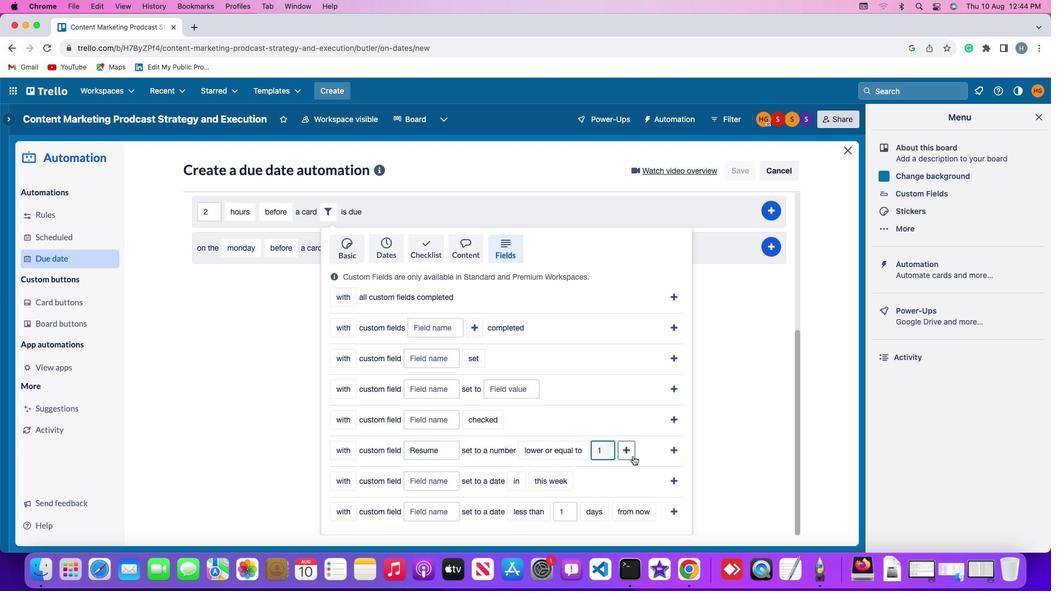 
Action: Mouse pressed left at (633, 456)
Screenshot: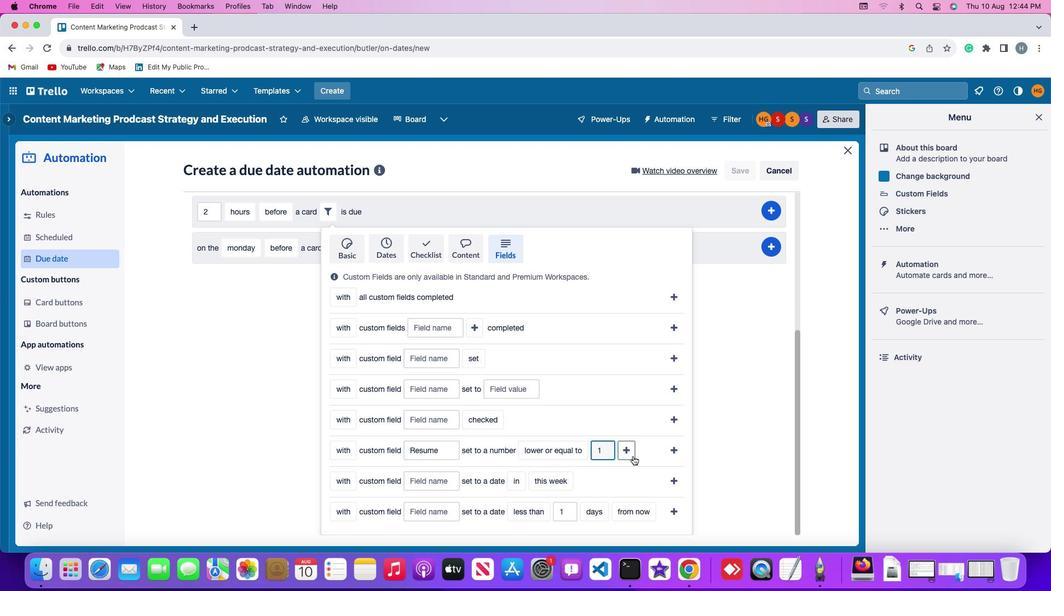 
Action: Mouse moved to (656, 455)
Screenshot: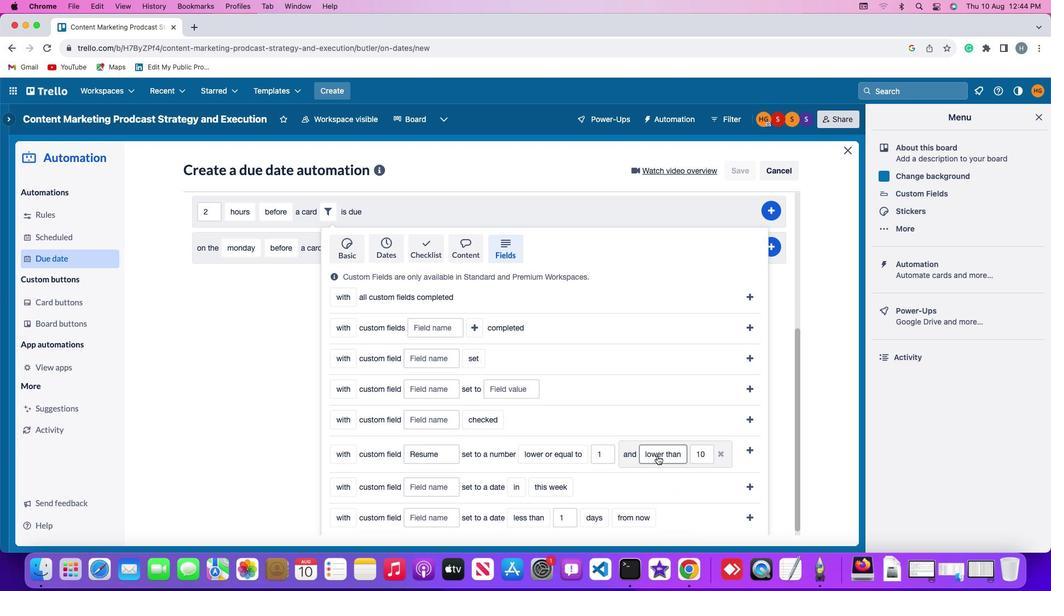 
Action: Mouse pressed left at (656, 455)
Screenshot: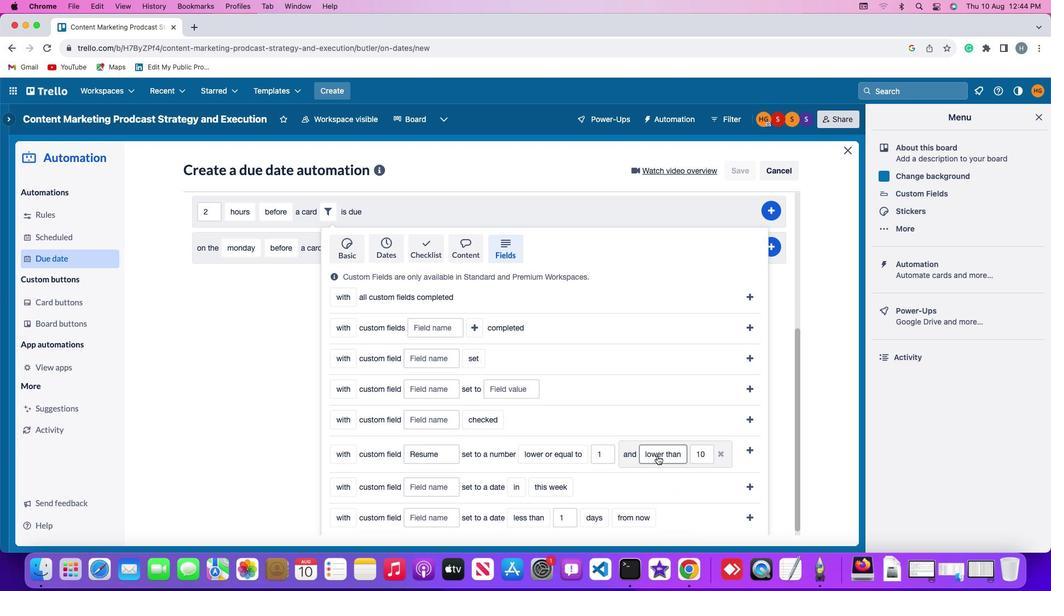 
Action: Mouse moved to (671, 409)
Screenshot: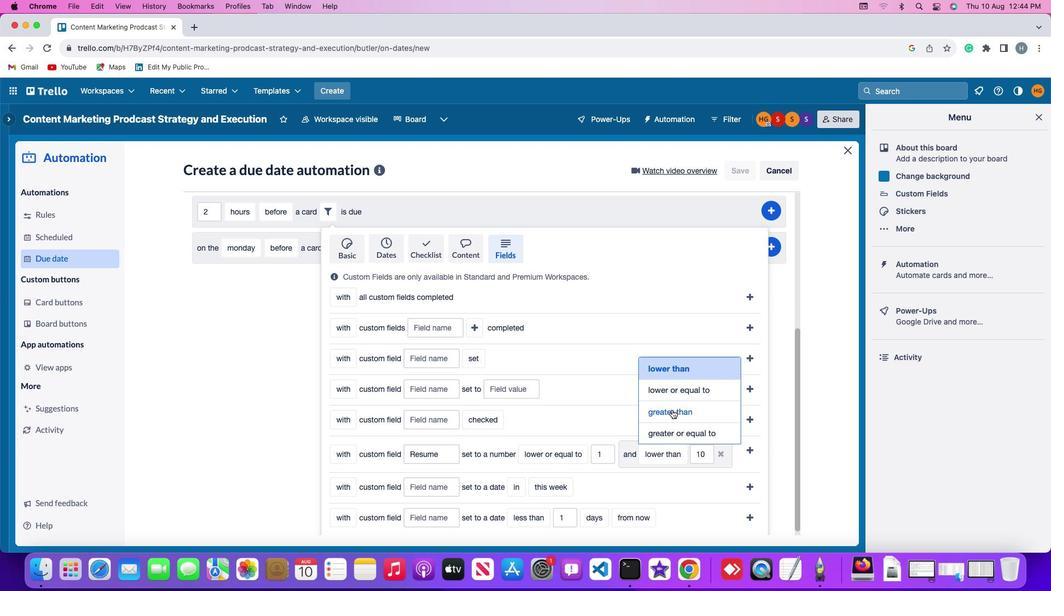 
Action: Mouse pressed left at (671, 409)
Screenshot: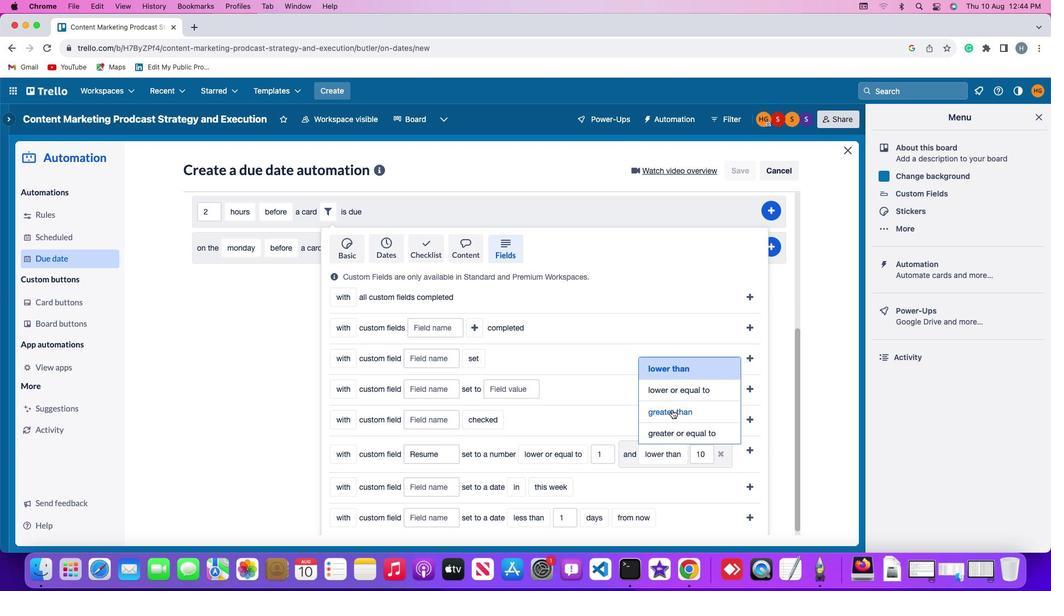 
Action: Mouse moved to (713, 453)
Screenshot: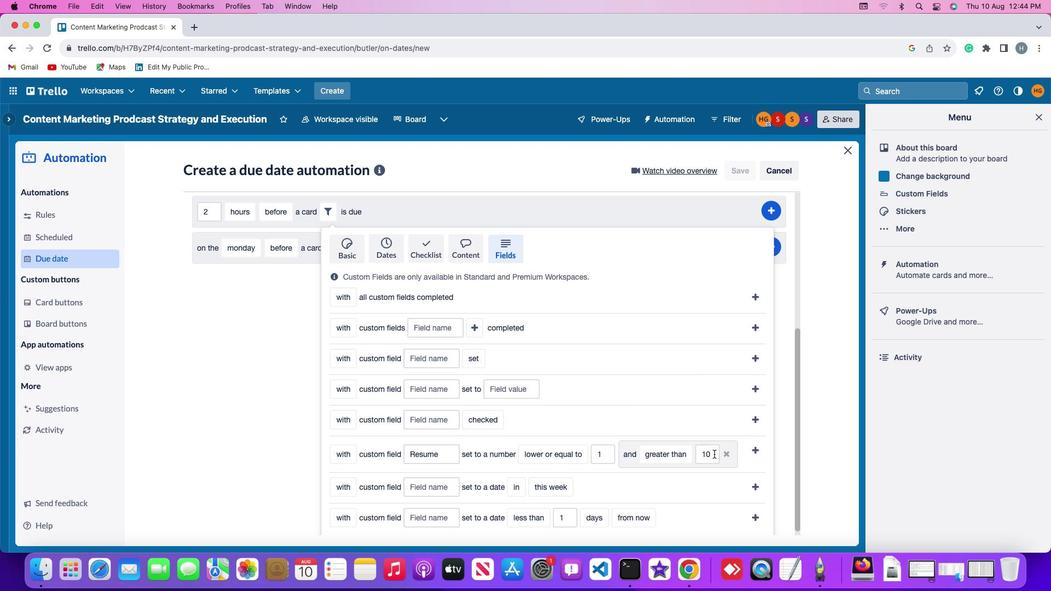 
Action: Mouse pressed left at (713, 453)
Screenshot: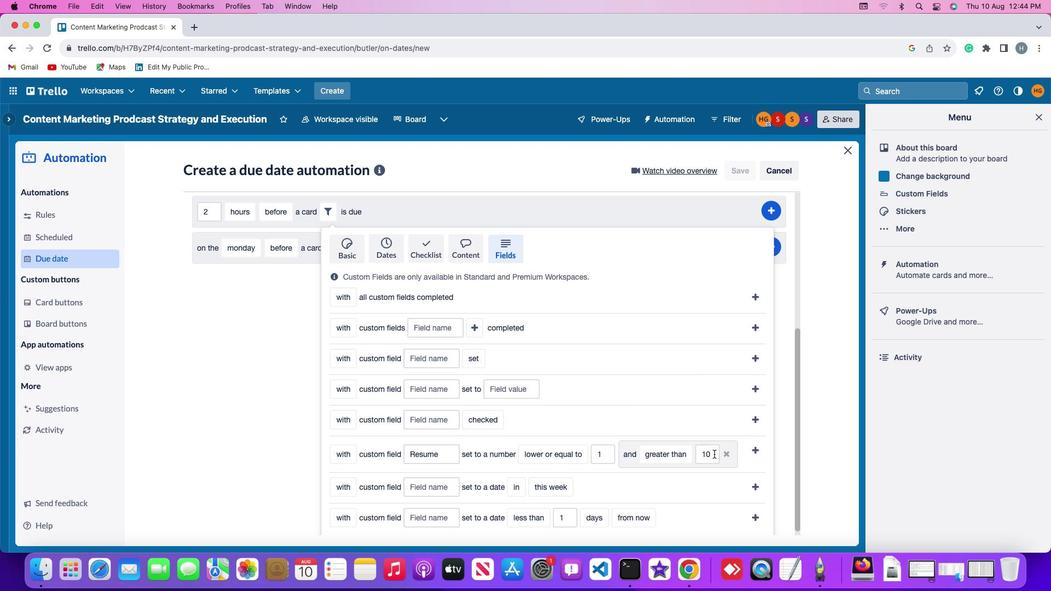 
Action: Key pressed Key.backspaceKey.backspace'1''0'
Screenshot: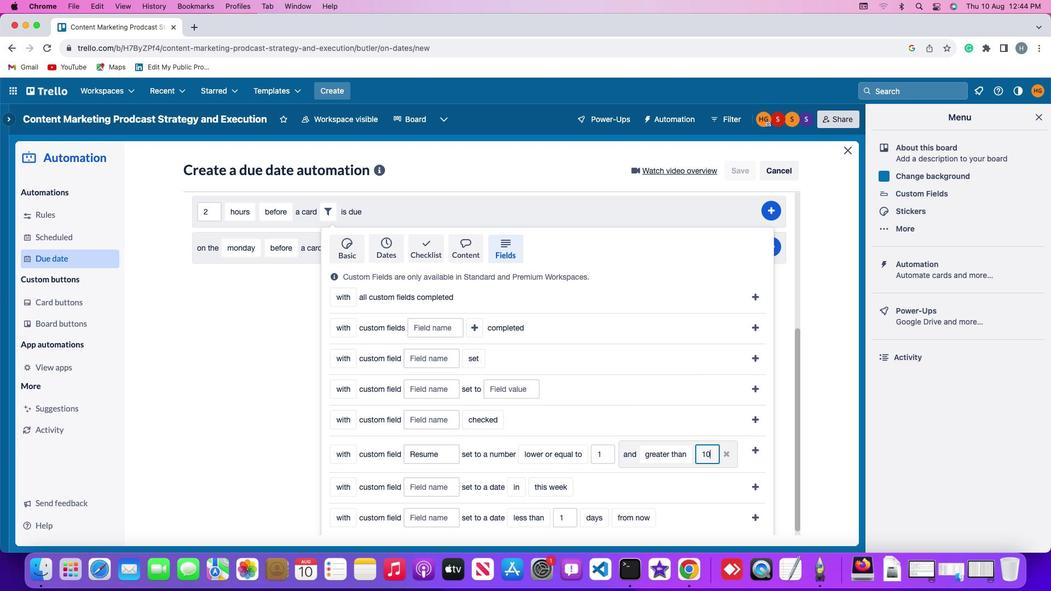 
Action: Mouse moved to (757, 447)
Screenshot: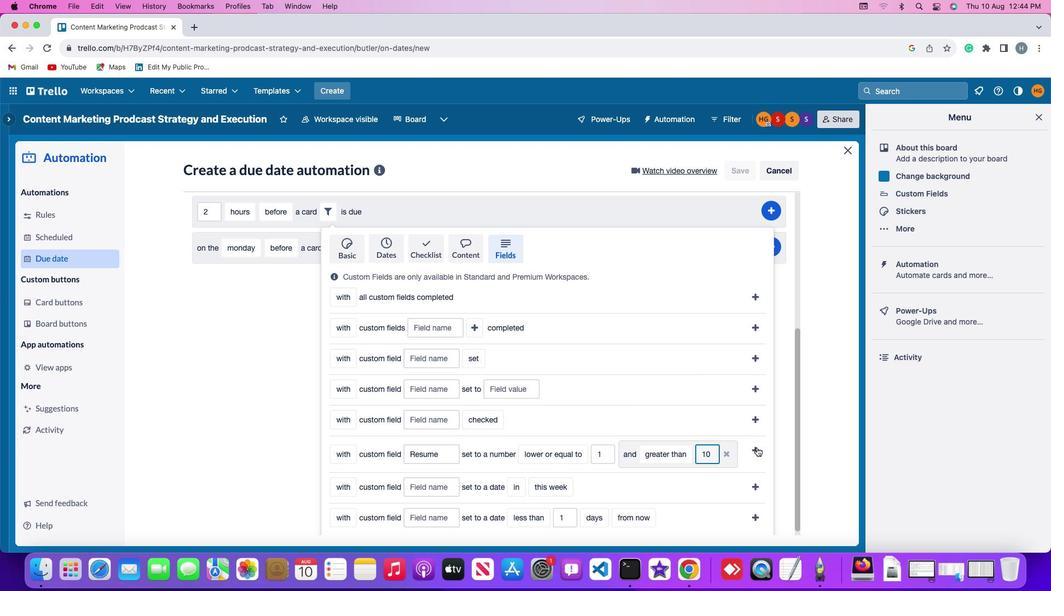 
Action: Mouse pressed left at (757, 447)
Screenshot: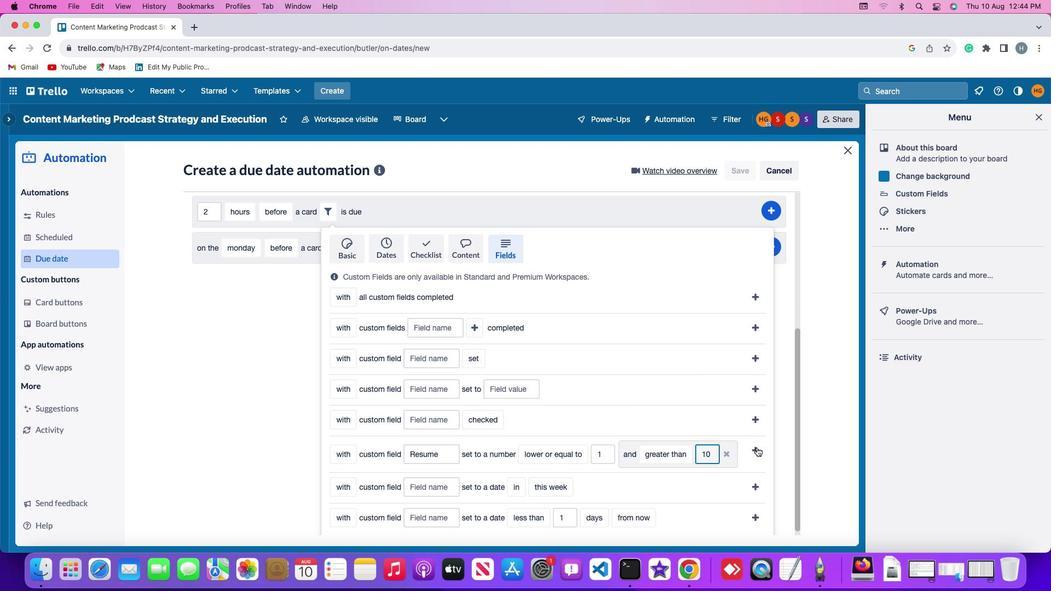 
Action: Mouse moved to (774, 437)
Screenshot: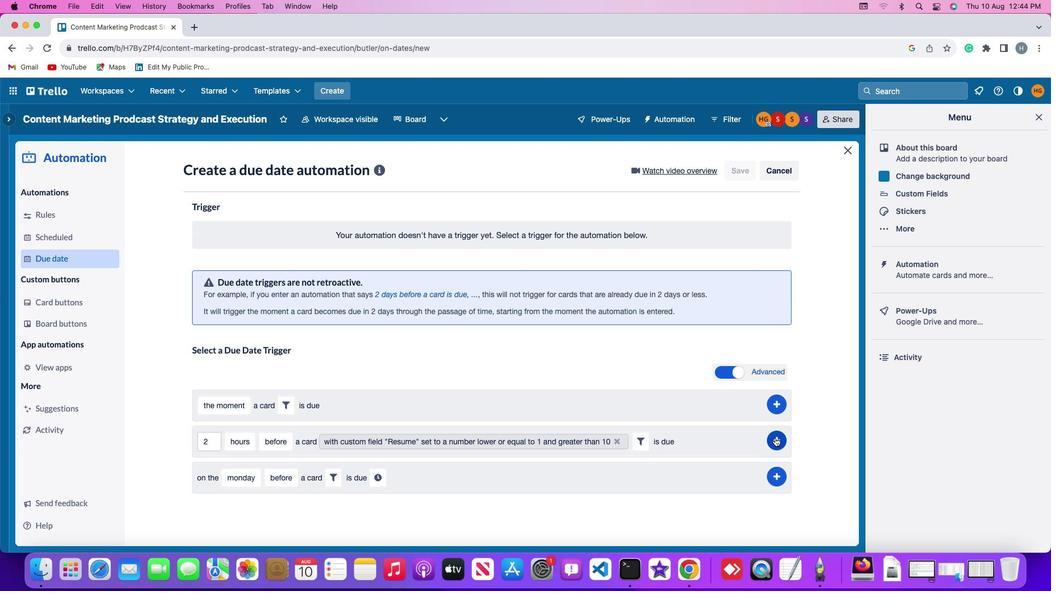 
Action: Mouse pressed left at (774, 437)
Screenshot: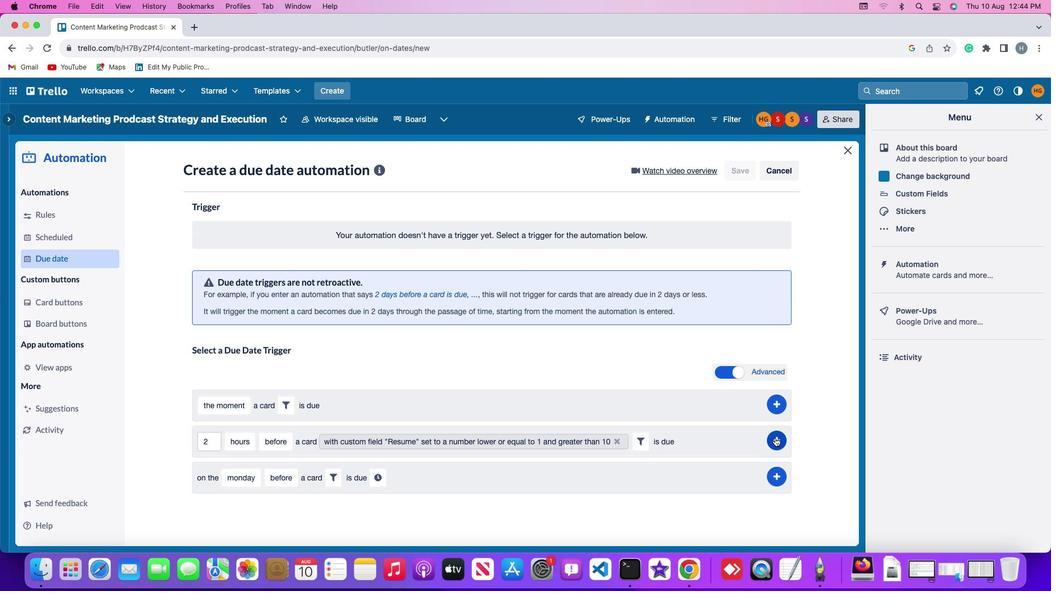 
Action: Mouse moved to (830, 350)
Screenshot: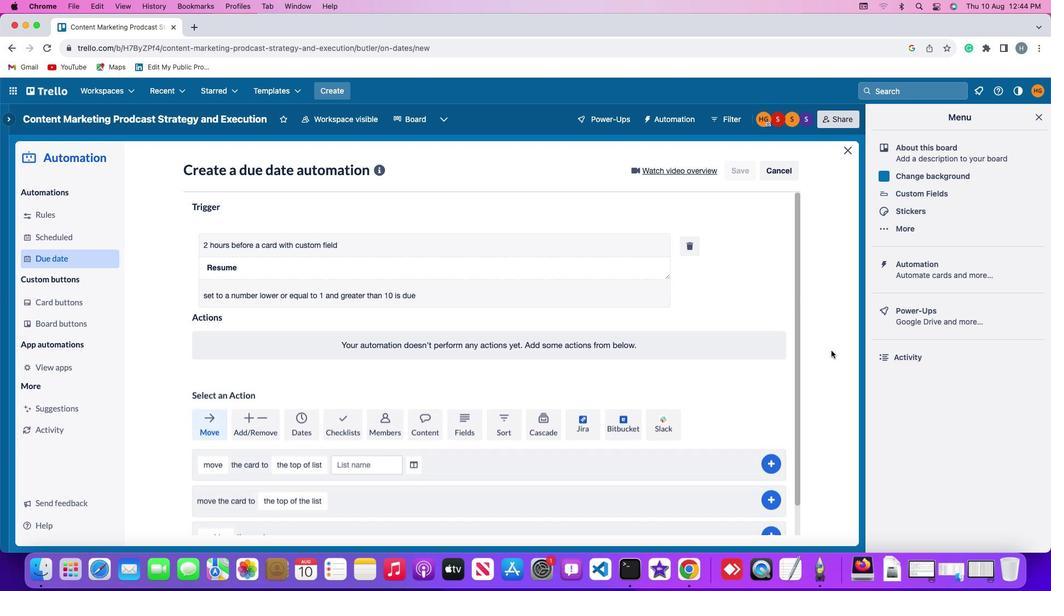 
